 Task: Find connections with filter location Cova Figueira with filter topic #SEOwith filter profile language Potuguese with filter current company Grab with filter school Sri Jayachamarajendra College of Engg., MYSORE with filter industry Retail Florists with filter service category Life Insurance with filter keywords title Director
Action: Mouse moved to (540, 73)
Screenshot: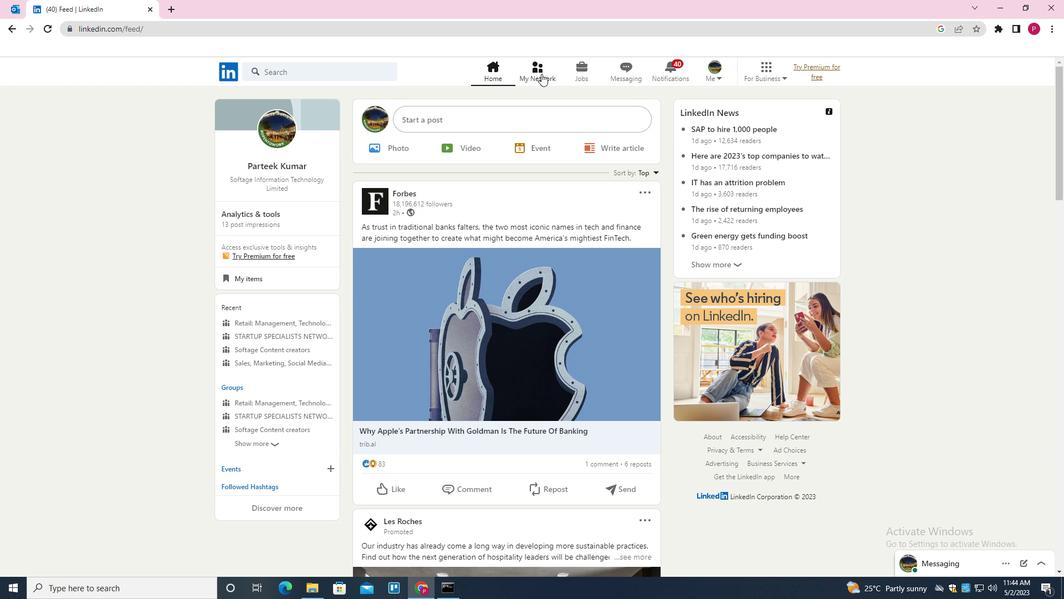 
Action: Mouse pressed left at (540, 73)
Screenshot: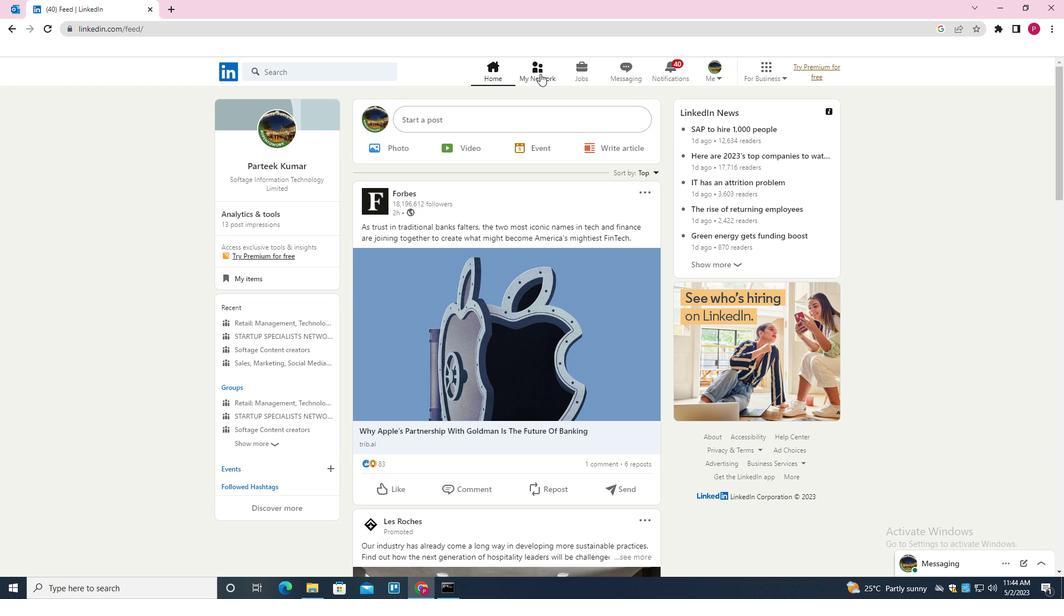 
Action: Mouse moved to (349, 135)
Screenshot: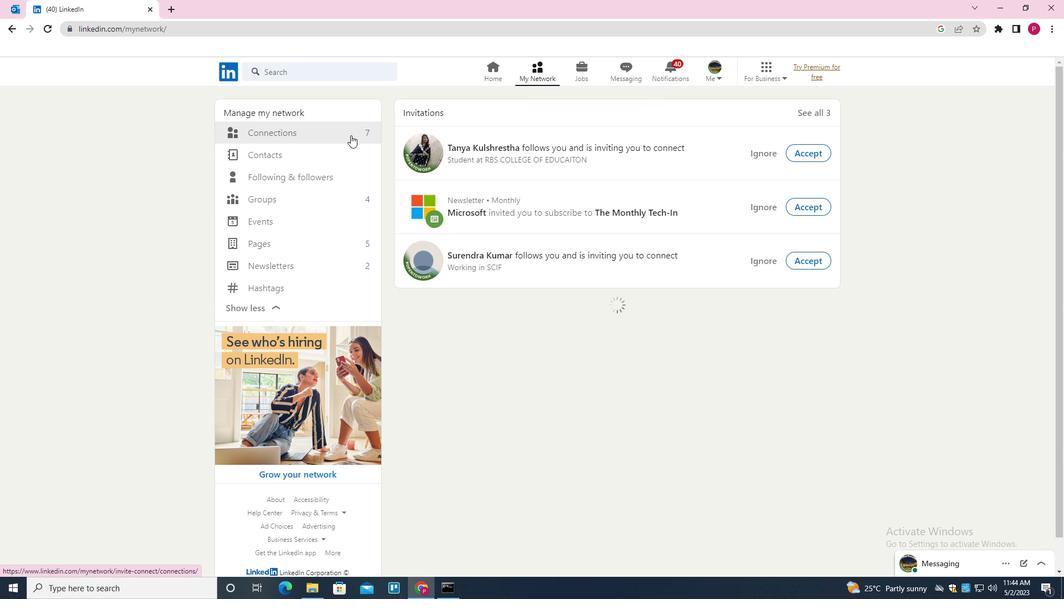
Action: Mouse pressed left at (349, 135)
Screenshot: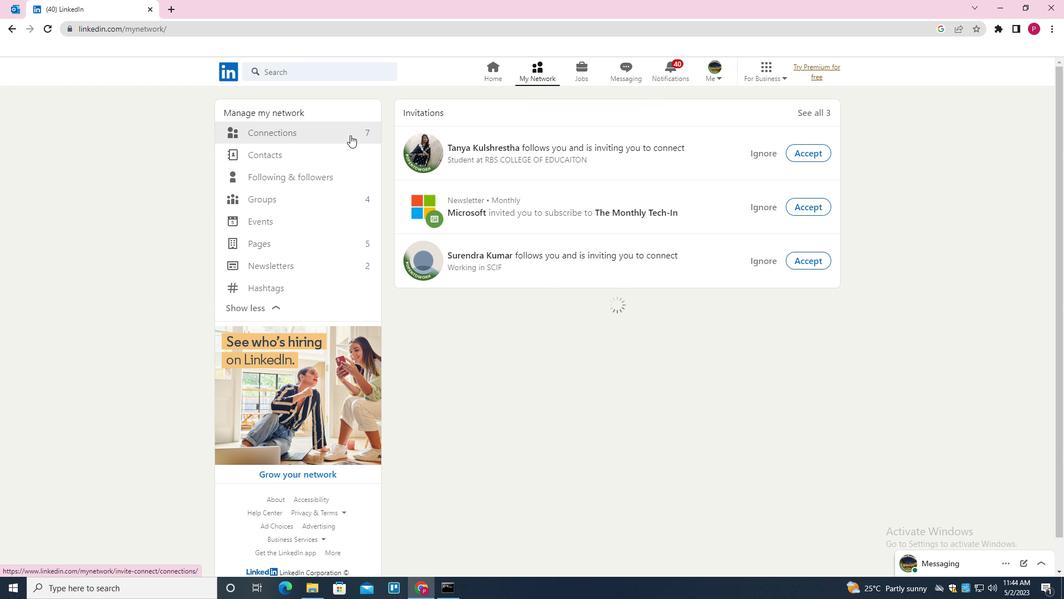 
Action: Mouse moved to (631, 133)
Screenshot: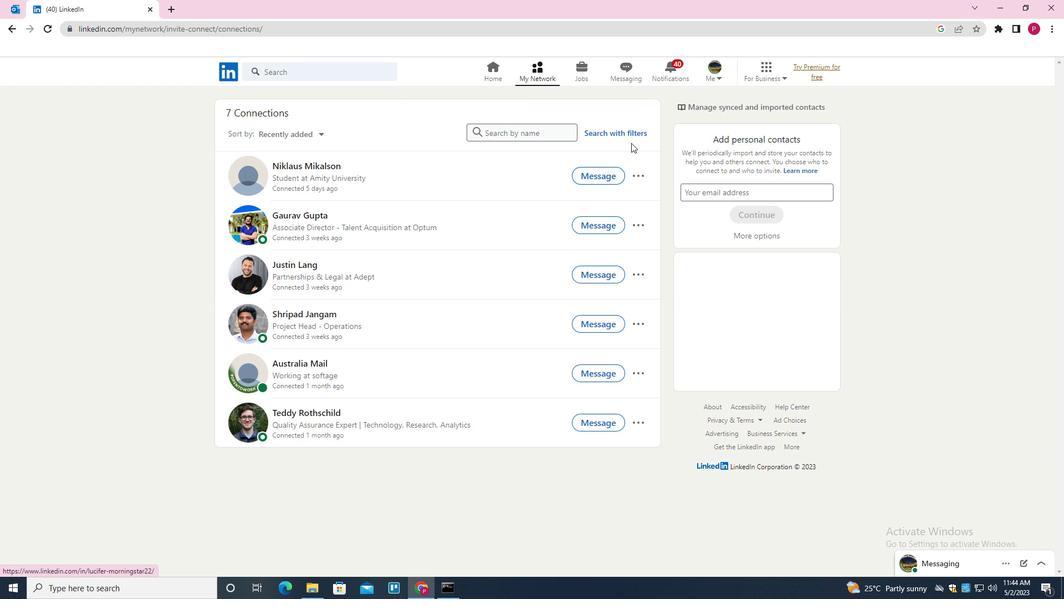 
Action: Mouse pressed left at (631, 133)
Screenshot: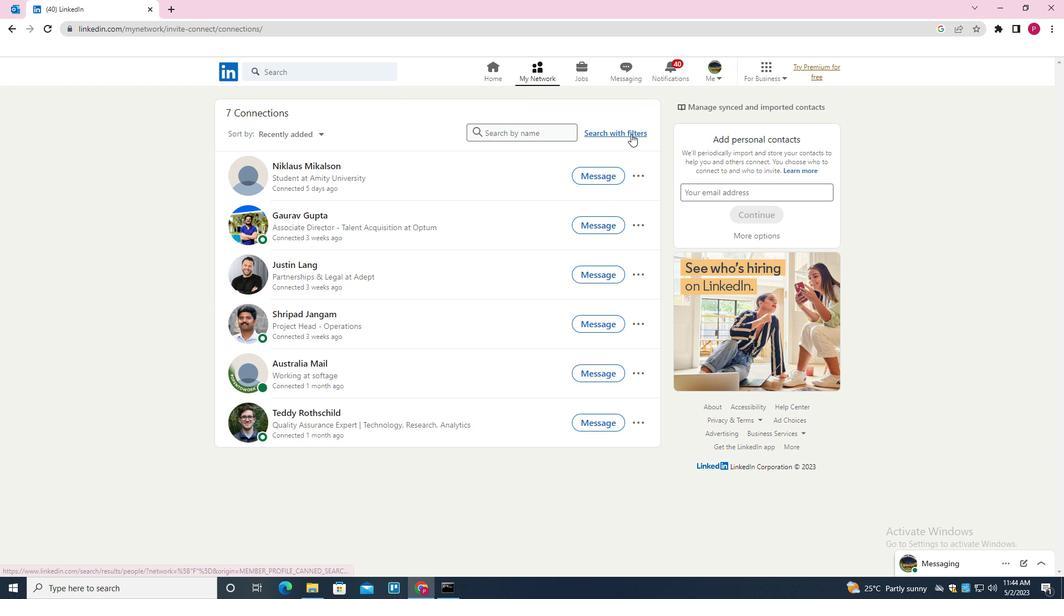 
Action: Mouse moved to (570, 103)
Screenshot: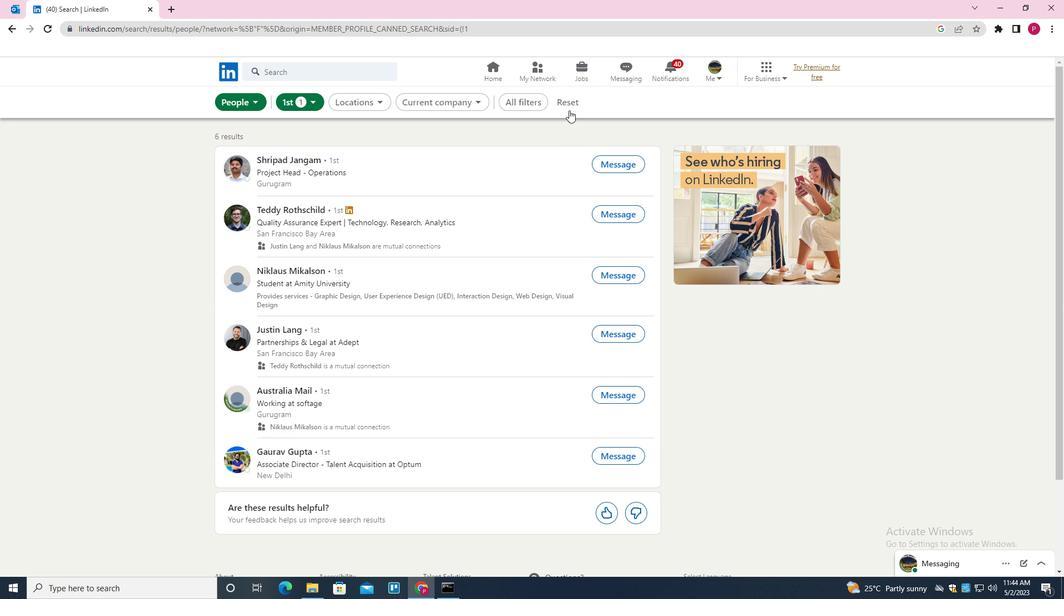 
Action: Mouse pressed left at (570, 103)
Screenshot: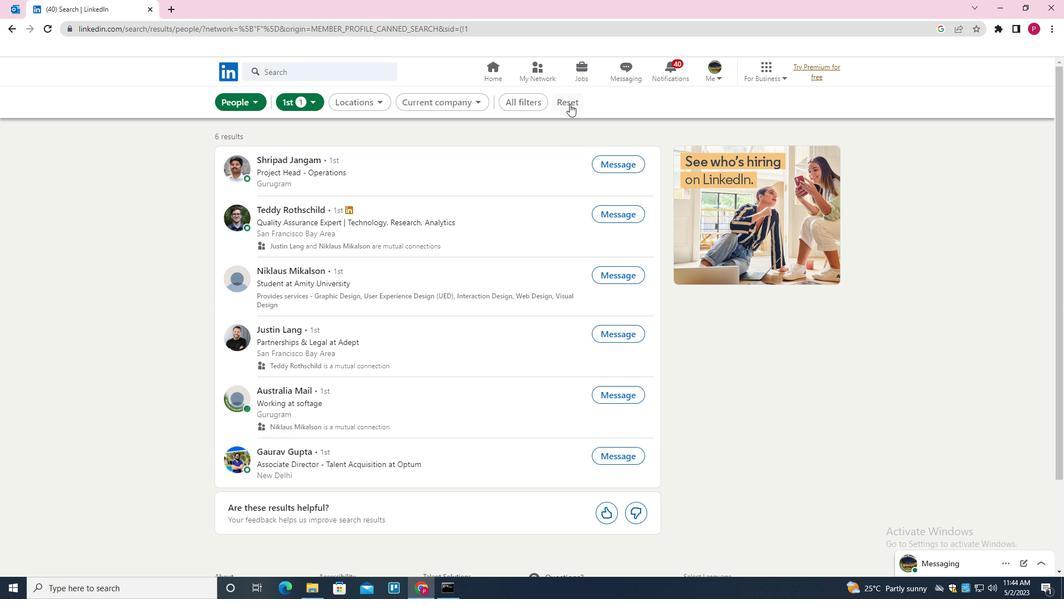 
Action: Mouse moved to (557, 104)
Screenshot: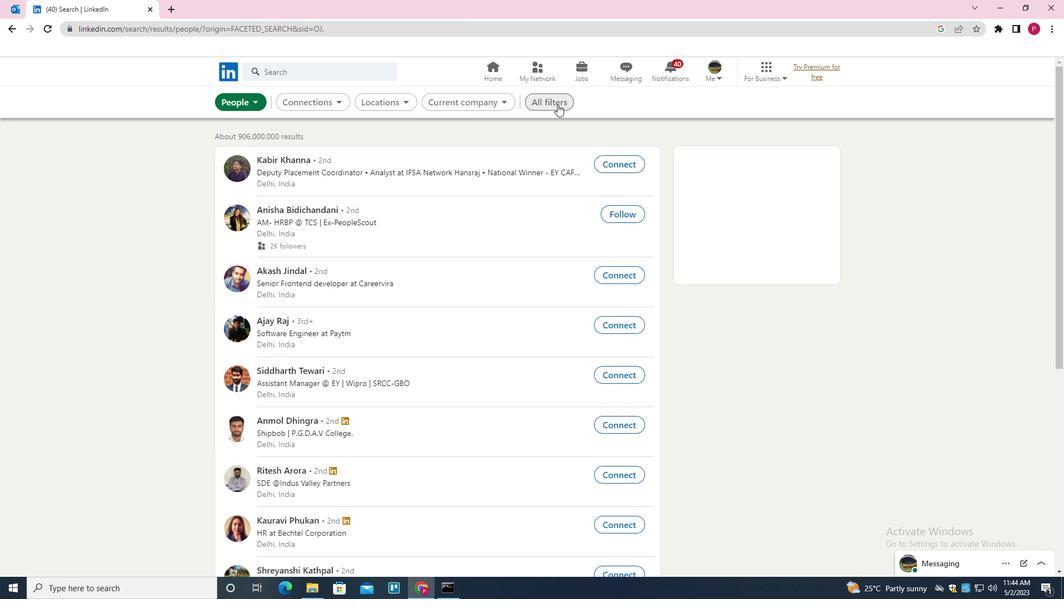 
Action: Mouse pressed left at (557, 104)
Screenshot: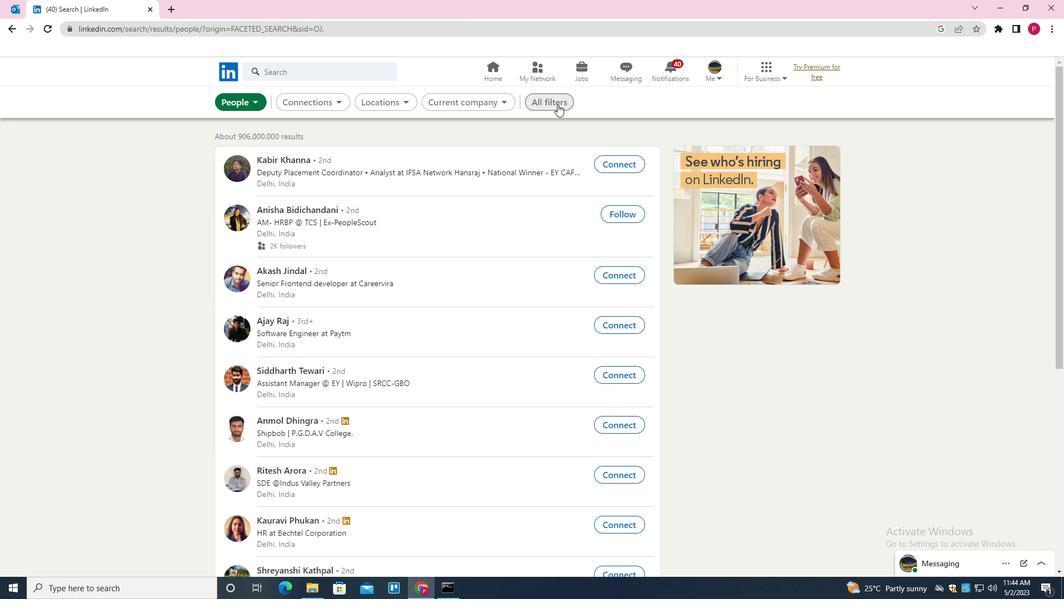 
Action: Mouse moved to (859, 361)
Screenshot: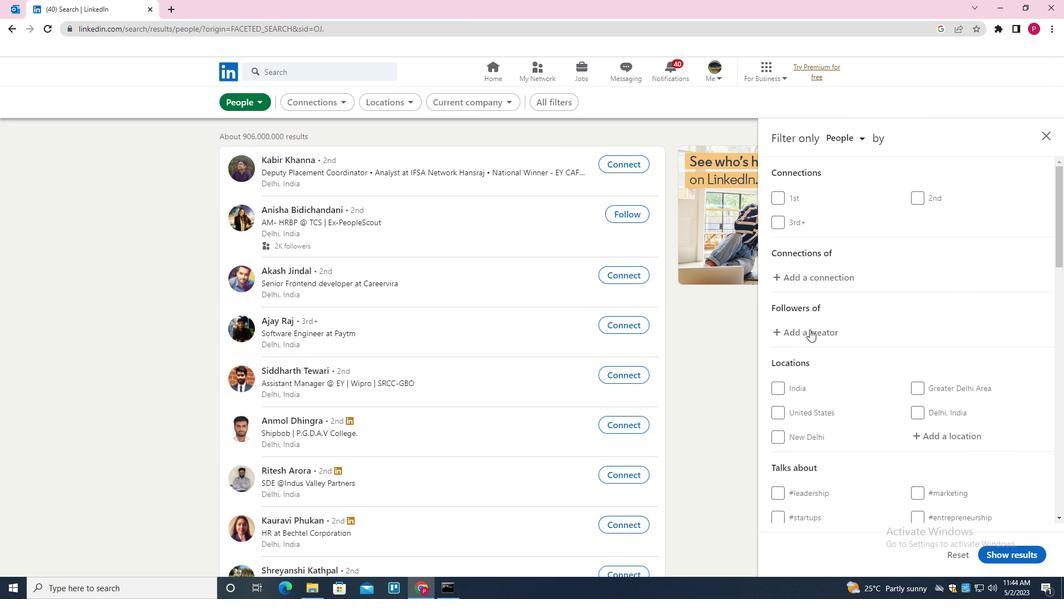
Action: Mouse scrolled (859, 360) with delta (0, 0)
Screenshot: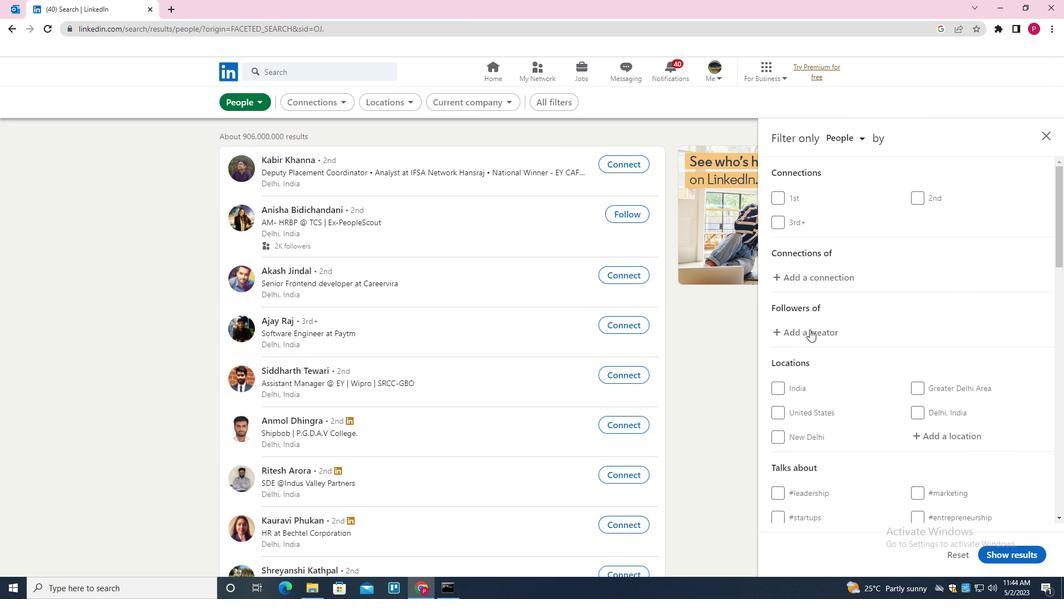 
Action: Mouse moved to (887, 374)
Screenshot: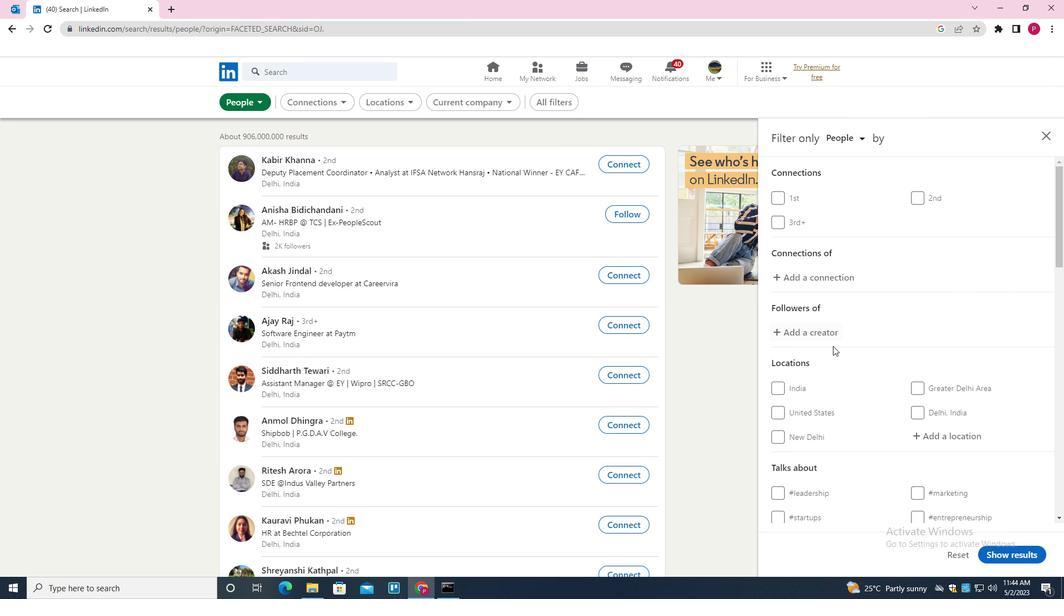
Action: Mouse scrolled (887, 373) with delta (0, 0)
Screenshot: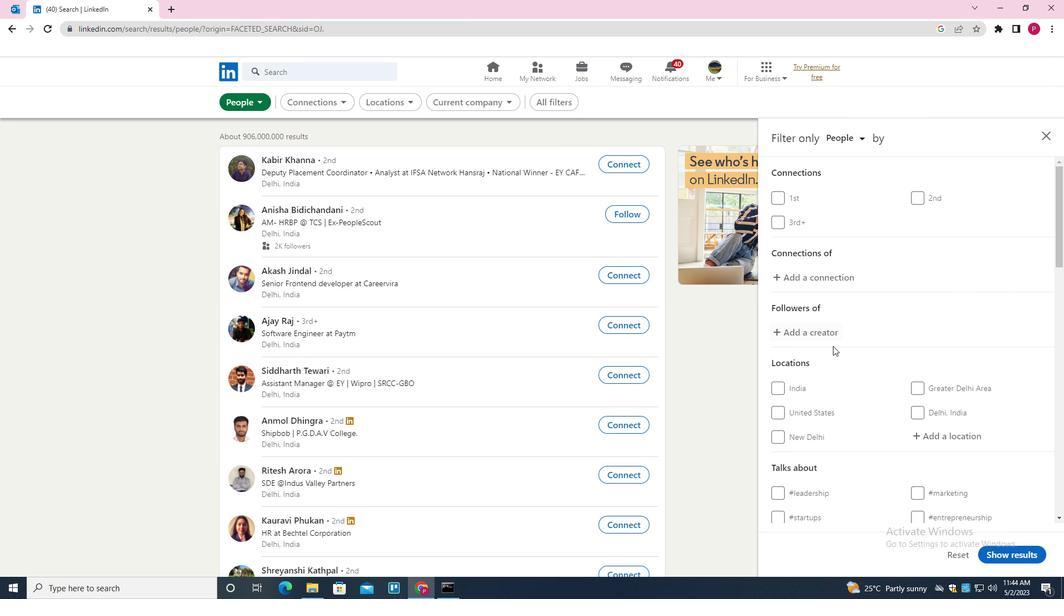 
Action: Mouse moved to (943, 321)
Screenshot: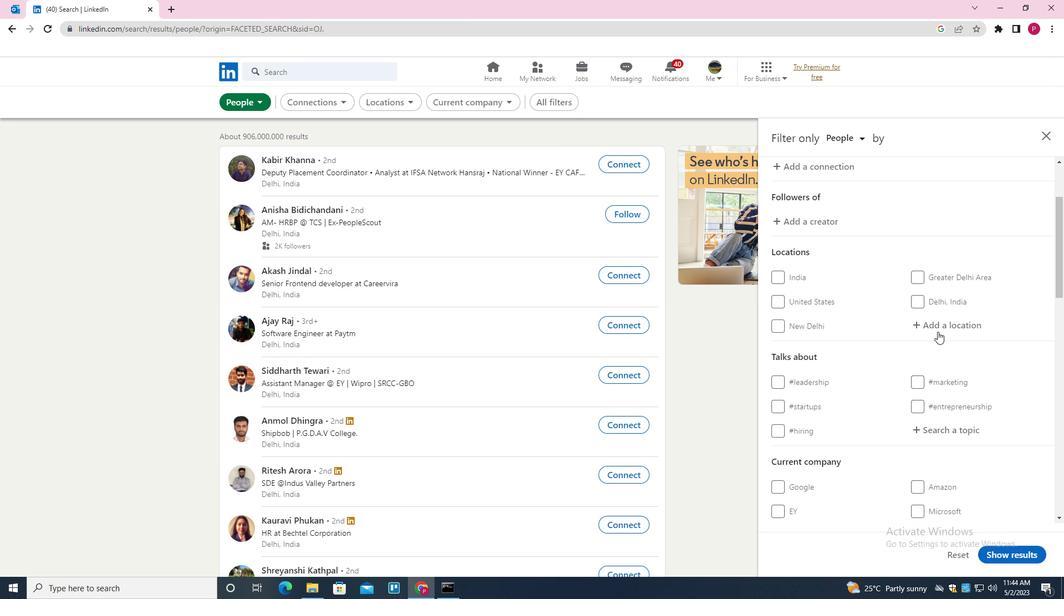 
Action: Mouse pressed left at (943, 321)
Screenshot: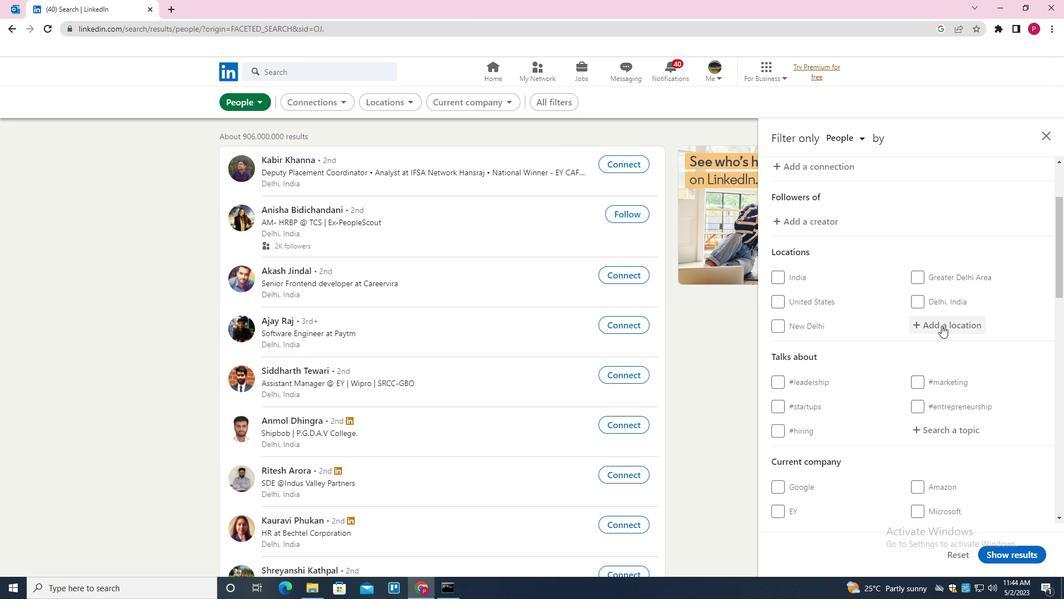 
Action: Mouse moved to (768, 442)
Screenshot: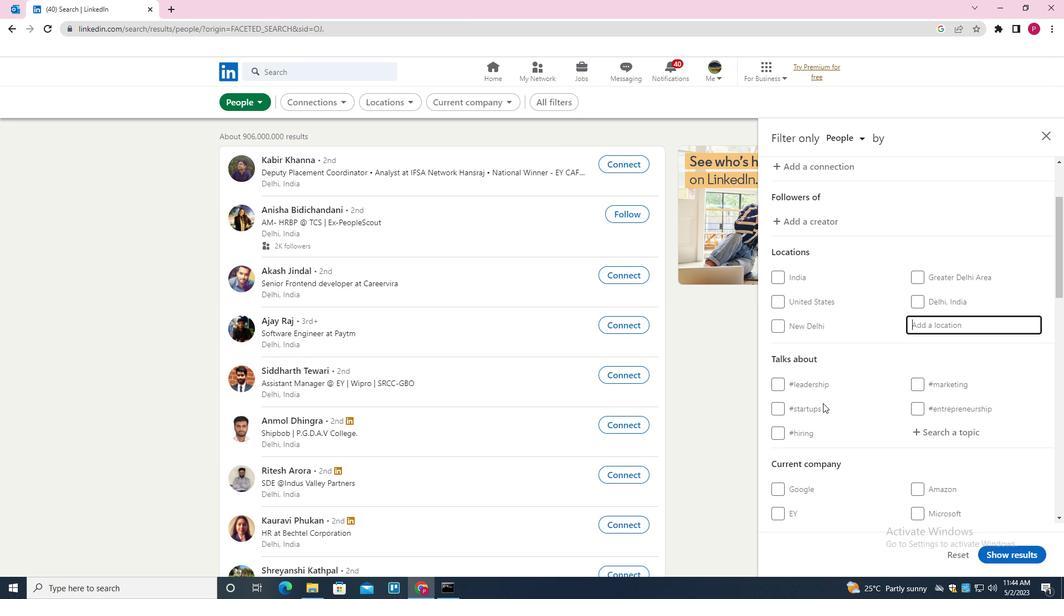 
Action: Key pressed <Key.shift>COVA<Key.down><Key.down><Key.down><Key.down><Key.down><Key.down><Key.down><Key.down><Key.shift>FI<Key.backspace><Key.backspace><Key.space><Key.shift>FIGURIEA
Screenshot: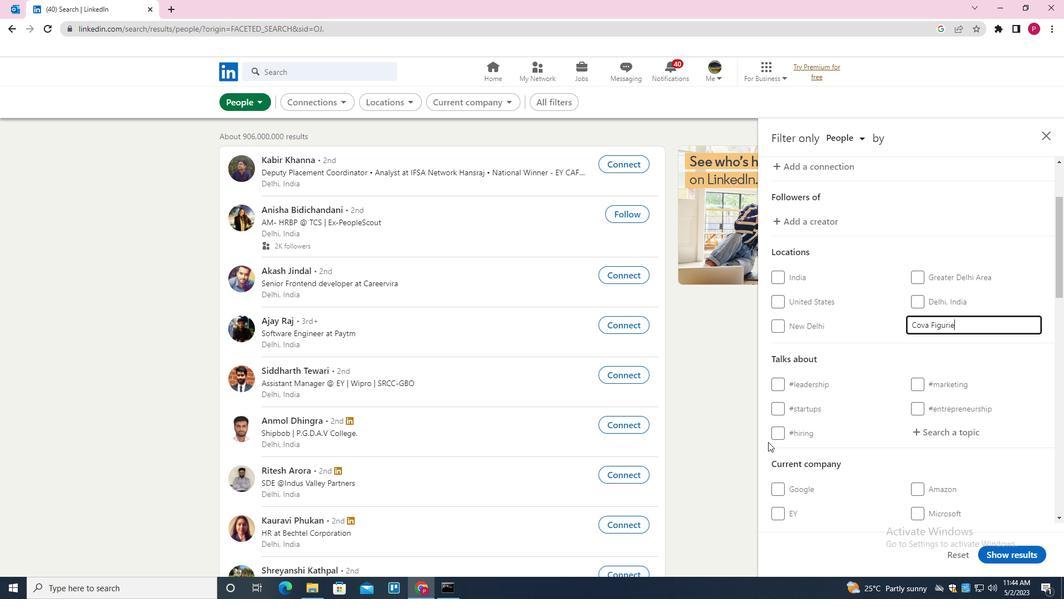 
Action: Mouse moved to (955, 435)
Screenshot: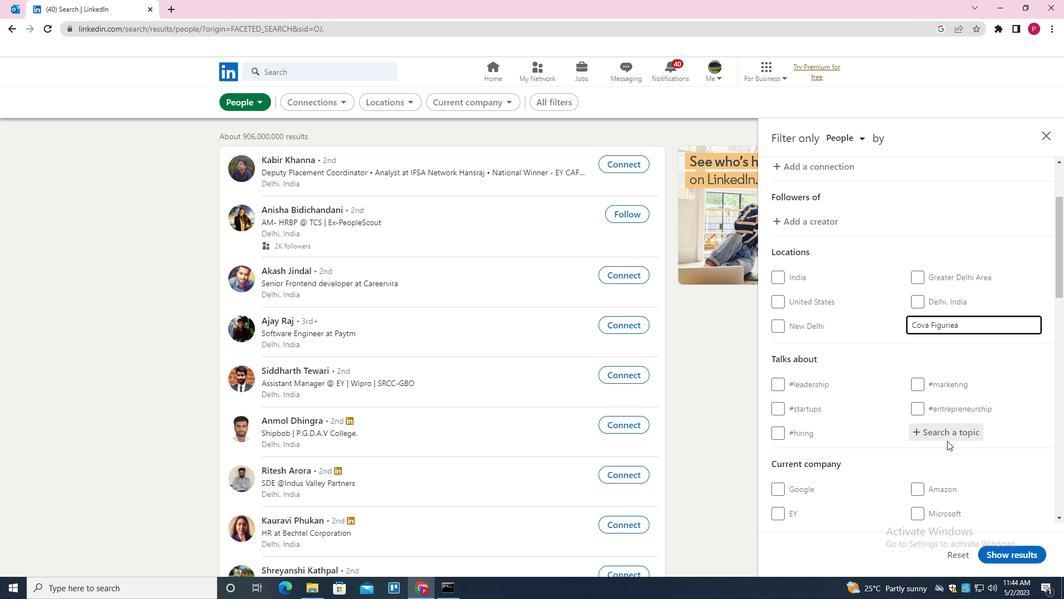 
Action: Mouse pressed left at (955, 435)
Screenshot: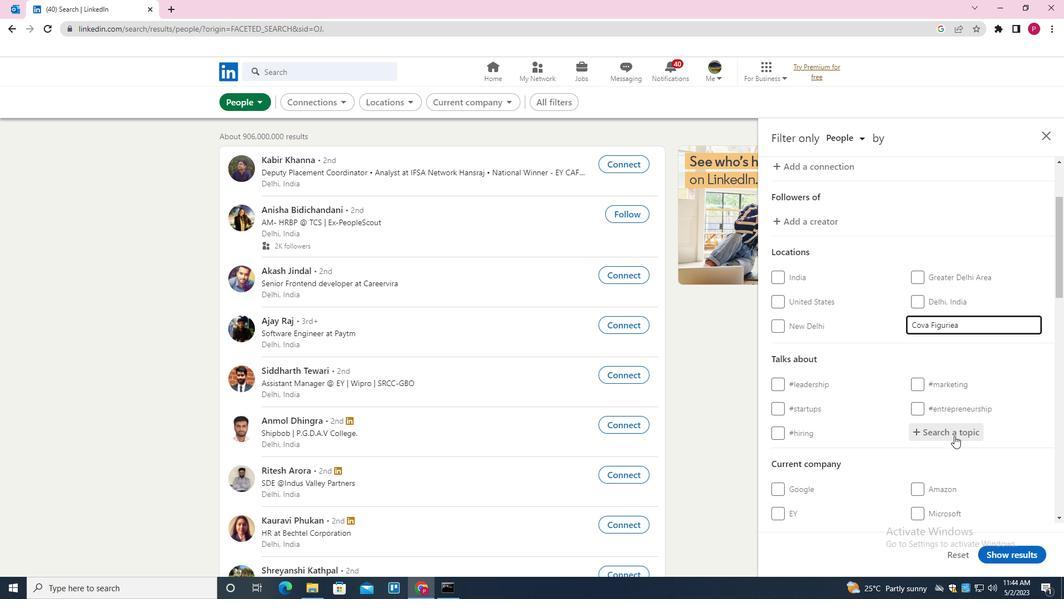 
Action: Mouse moved to (897, 349)
Screenshot: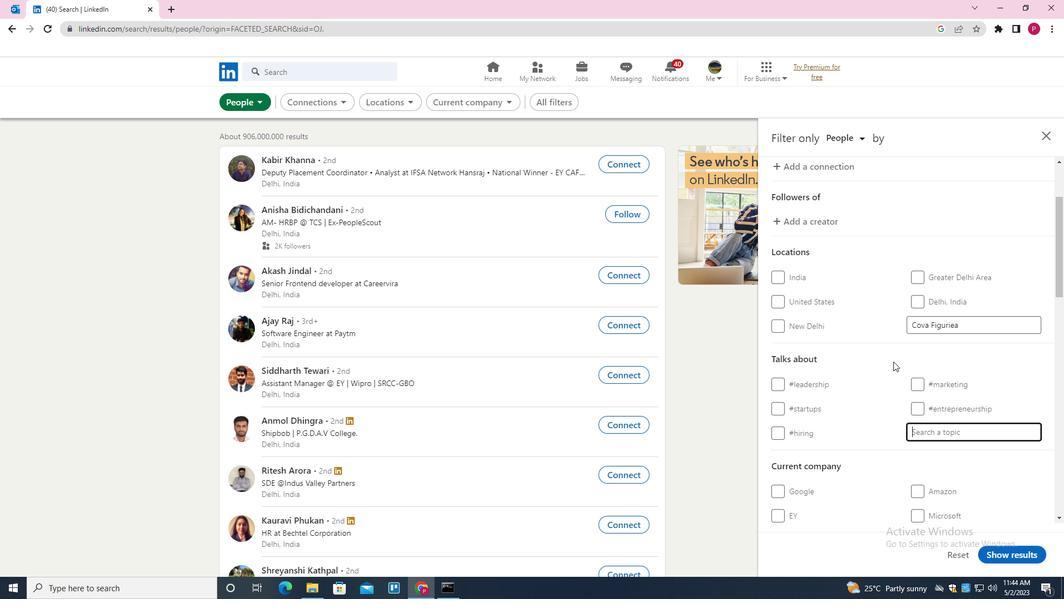 
Action: Mouse scrolled (897, 349) with delta (0, 0)
Screenshot: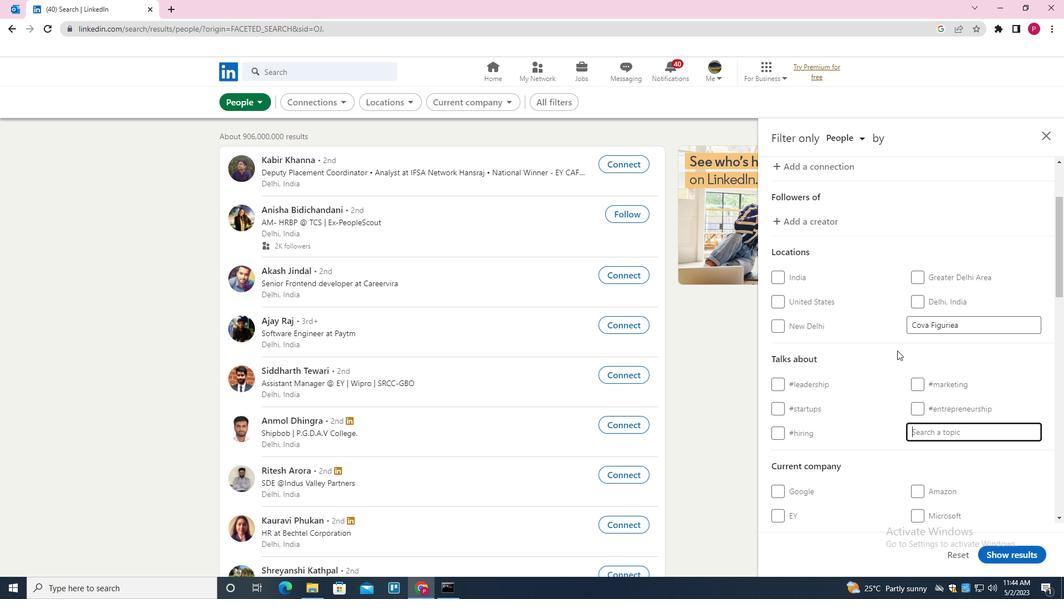 
Action: Mouse scrolled (897, 349) with delta (0, 0)
Screenshot: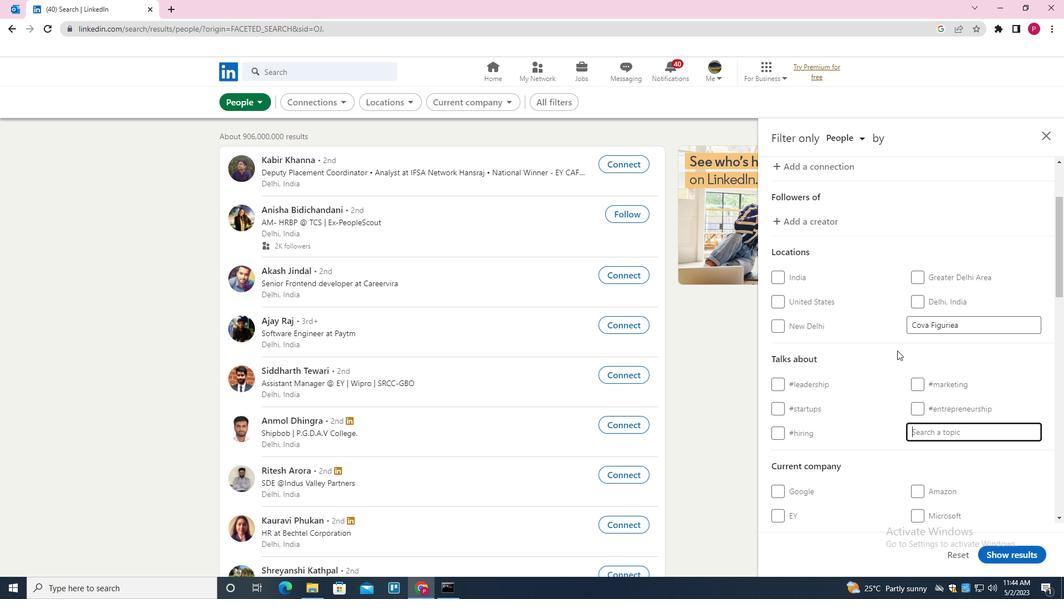 
Action: Mouse scrolled (897, 349) with delta (0, 0)
Screenshot: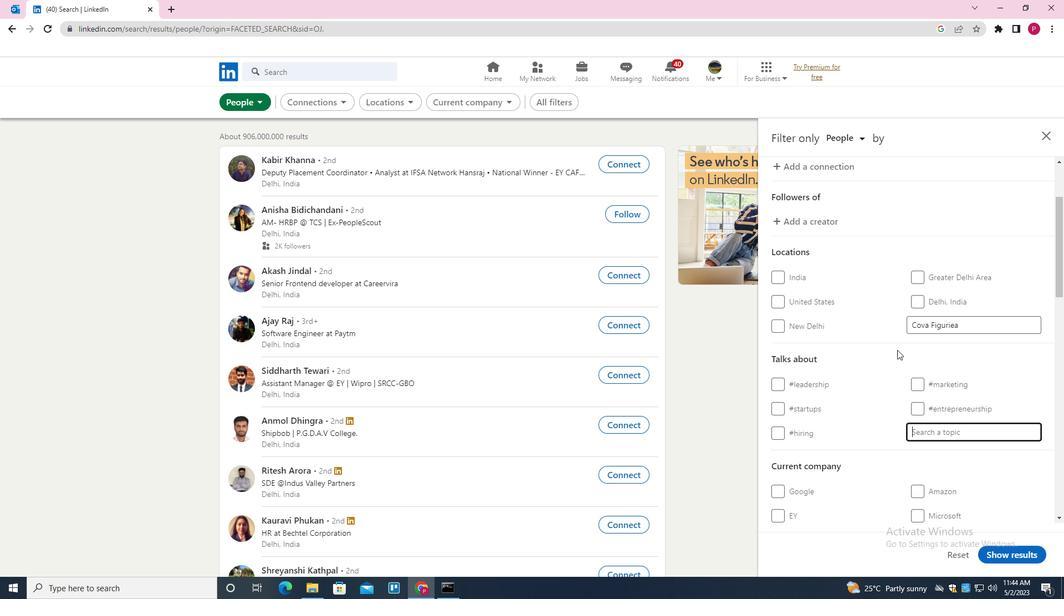
Action: Key pressed <Key.shift><Key.shift><Key.shift>SEO<Key.down><Key.enter>
Screenshot: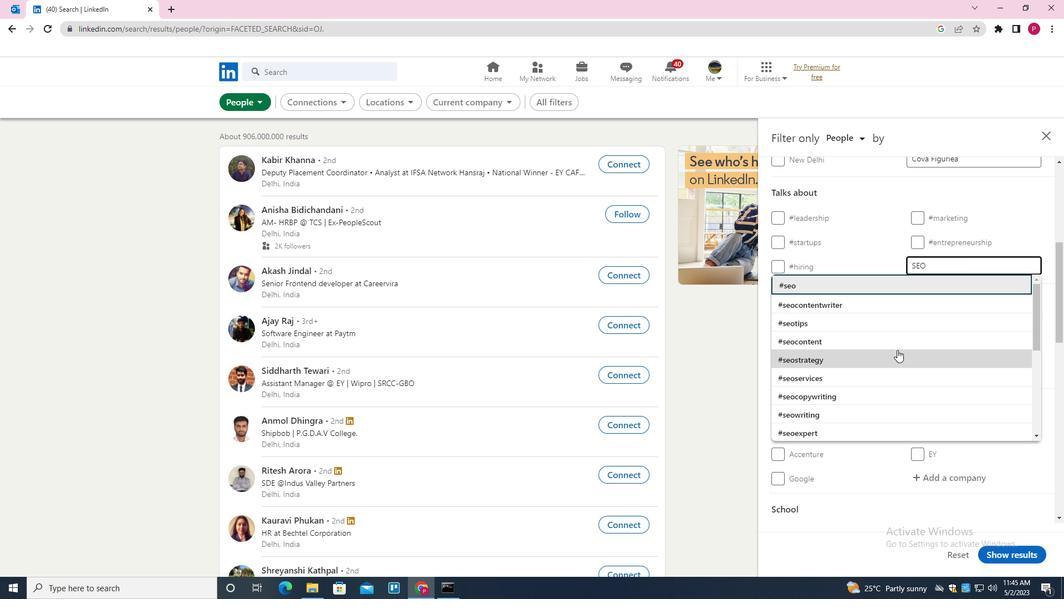
Action: Mouse moved to (864, 372)
Screenshot: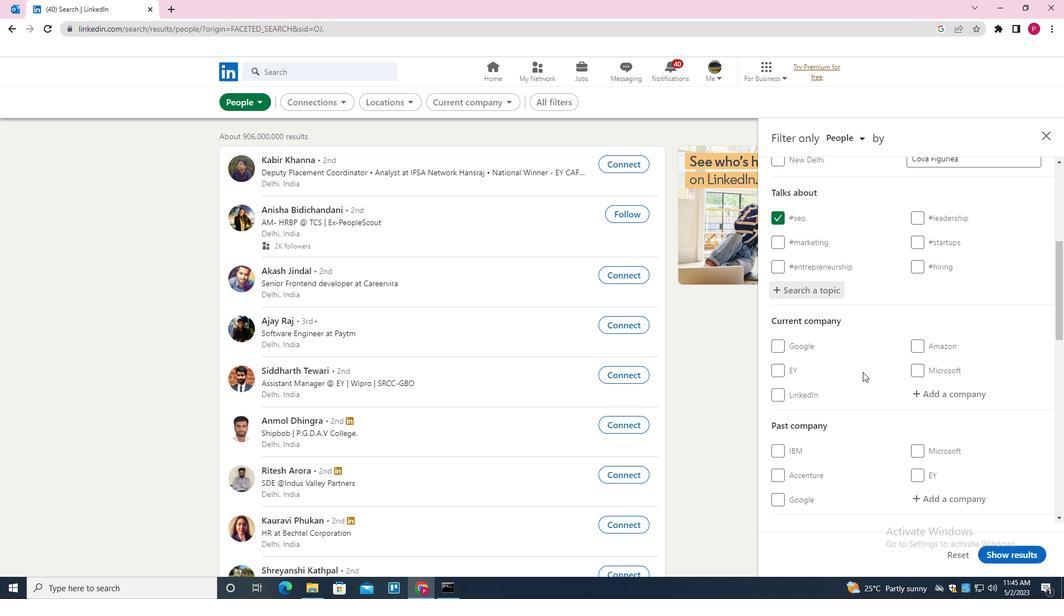 
Action: Mouse scrolled (864, 371) with delta (0, 0)
Screenshot: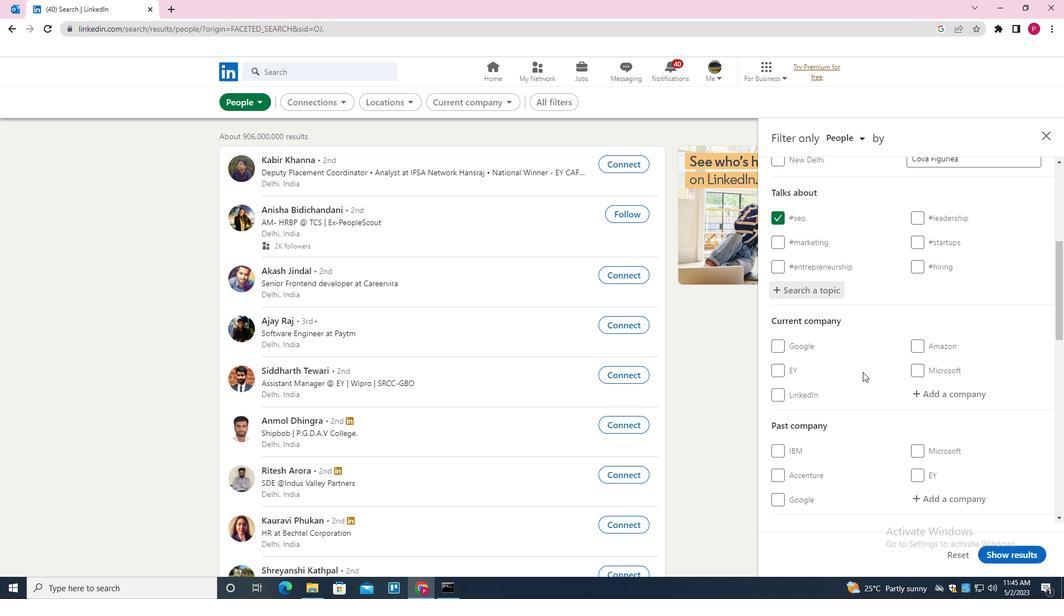 
Action: Mouse scrolled (864, 371) with delta (0, 0)
Screenshot: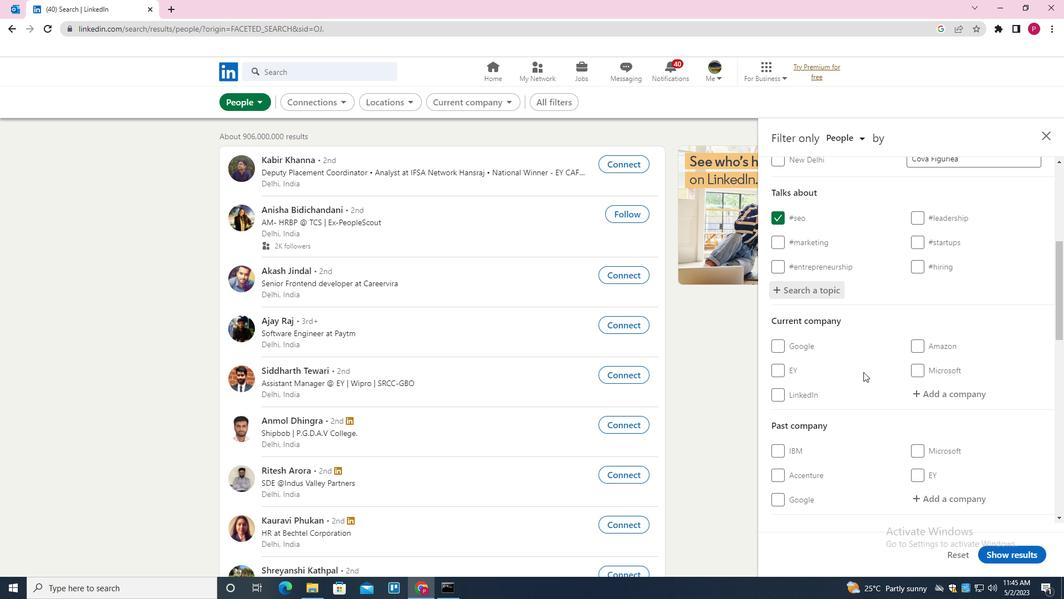 
Action: Mouse moved to (867, 370)
Screenshot: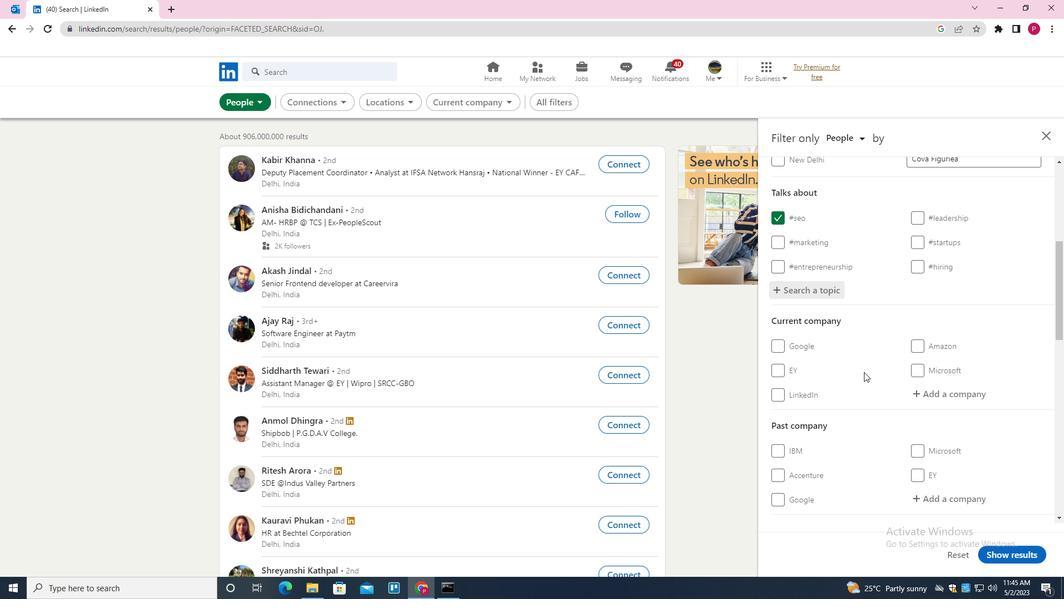 
Action: Mouse scrolled (867, 369) with delta (0, 0)
Screenshot: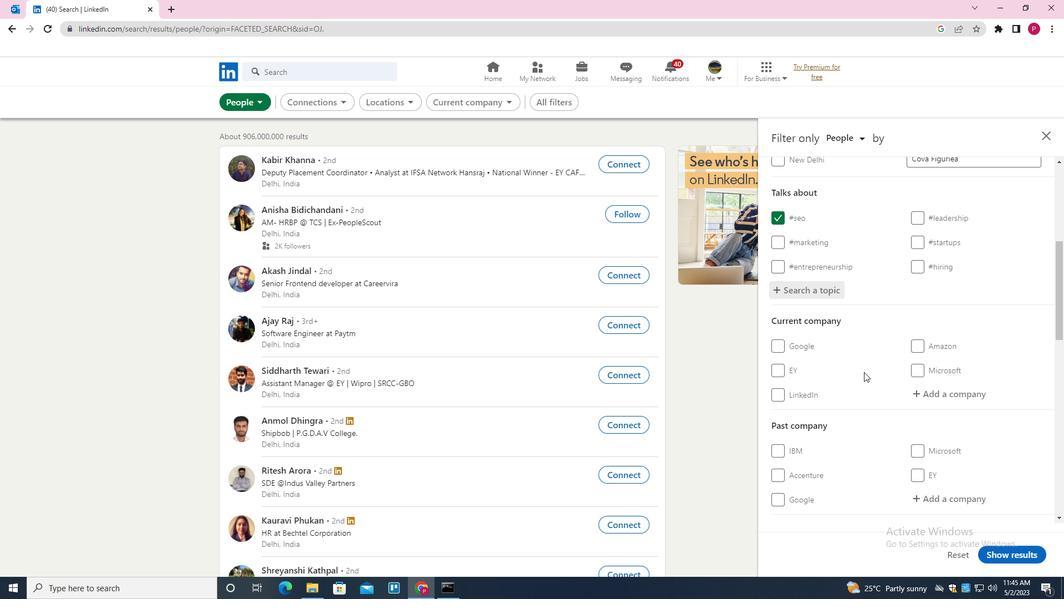 
Action: Mouse scrolled (867, 369) with delta (0, 0)
Screenshot: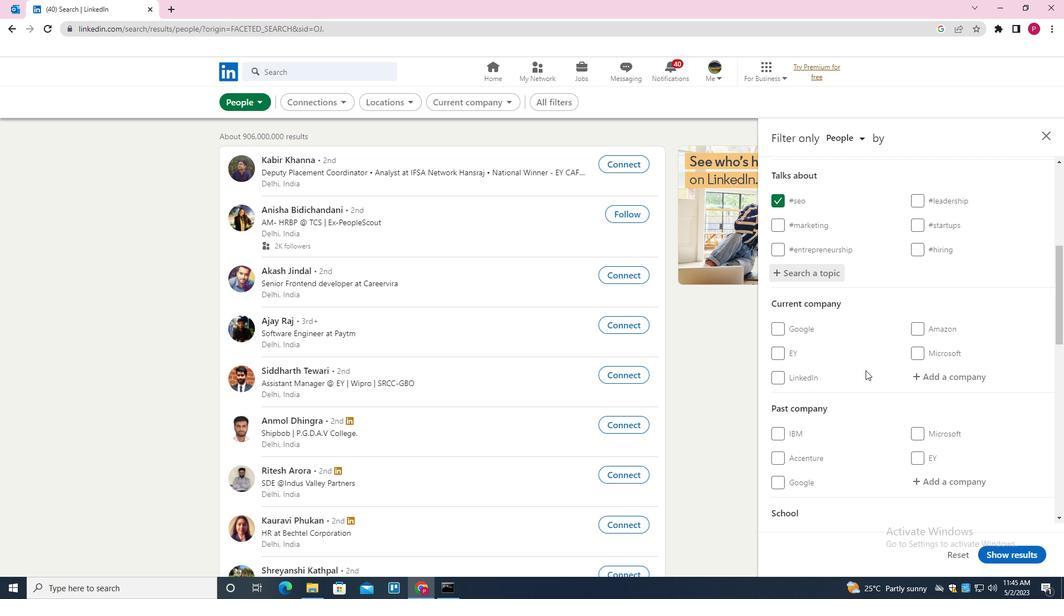 
Action: Mouse scrolled (867, 369) with delta (0, 0)
Screenshot: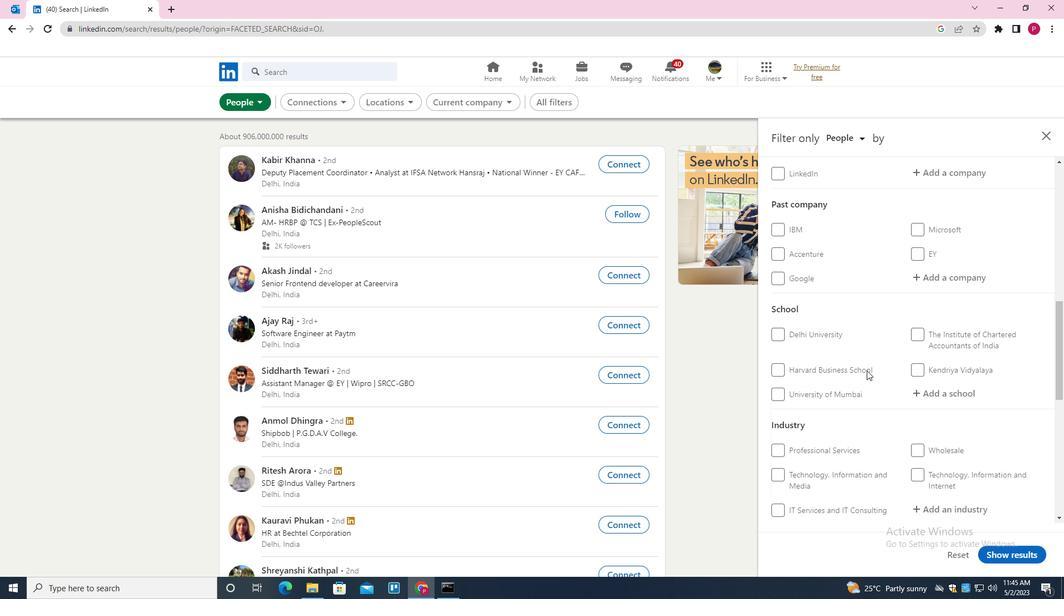 
Action: Mouse scrolled (867, 369) with delta (0, 0)
Screenshot: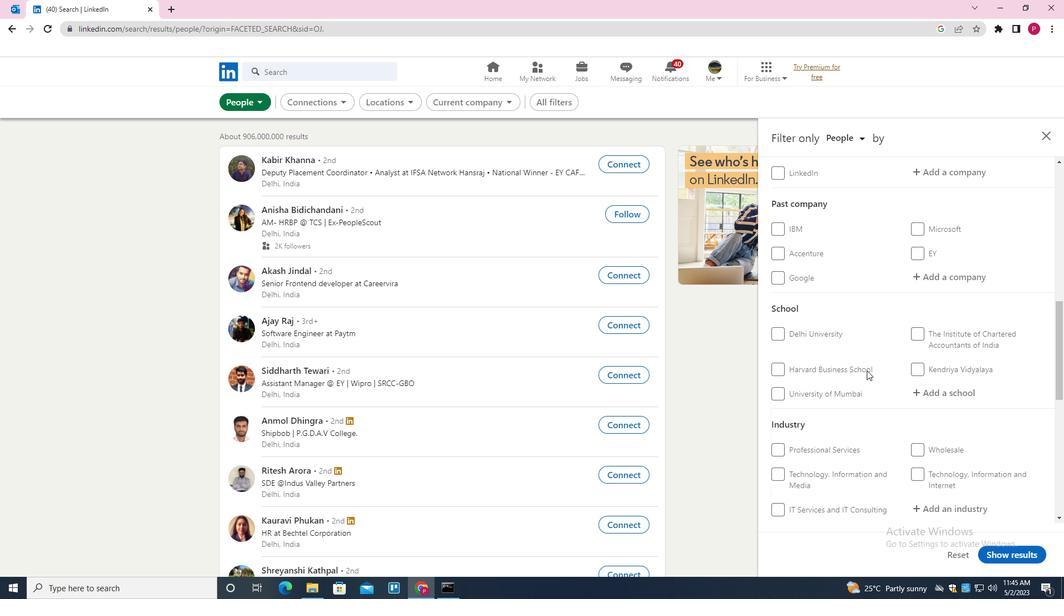 
Action: Mouse scrolled (867, 369) with delta (0, 0)
Screenshot: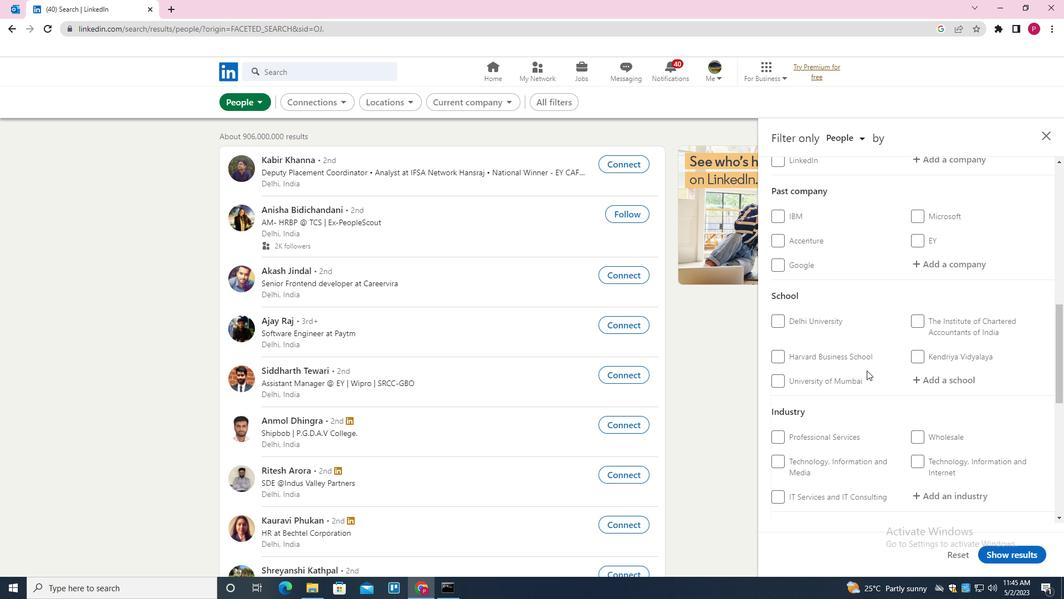 
Action: Mouse moved to (869, 370)
Screenshot: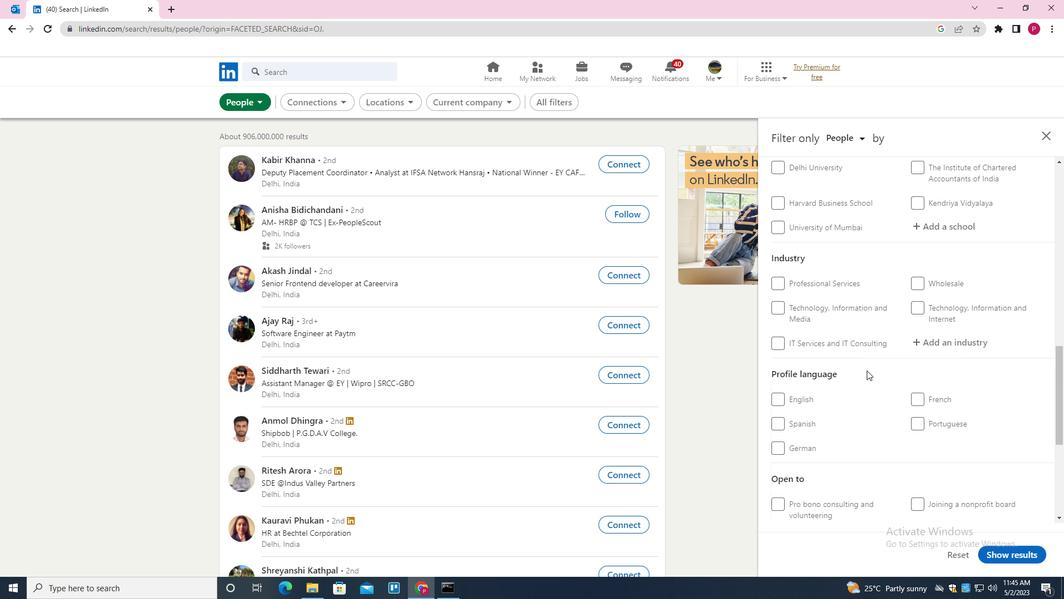 
Action: Mouse scrolled (869, 369) with delta (0, 0)
Screenshot: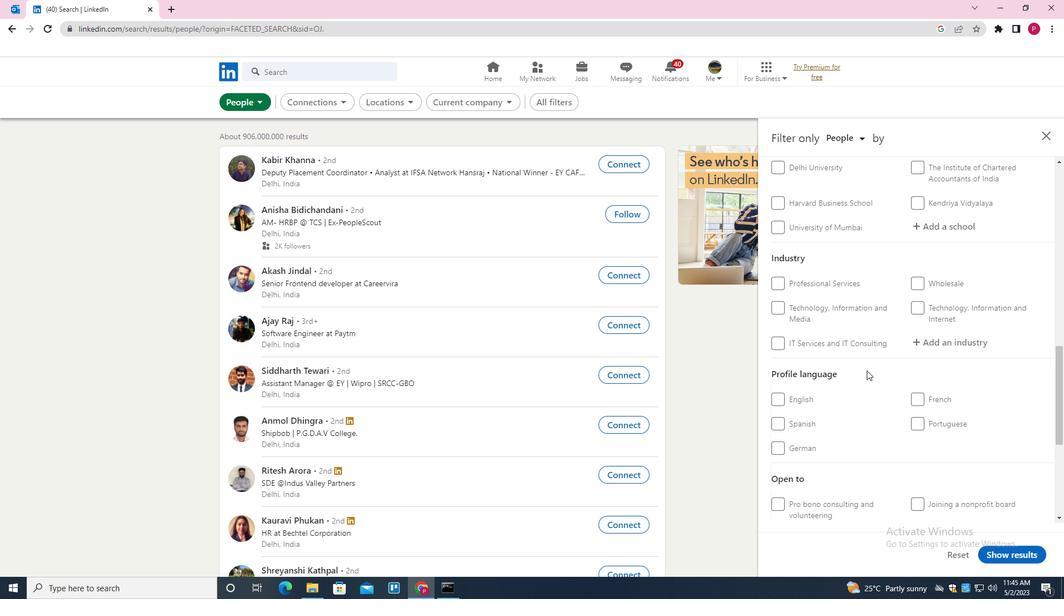 
Action: Mouse scrolled (869, 369) with delta (0, 0)
Screenshot: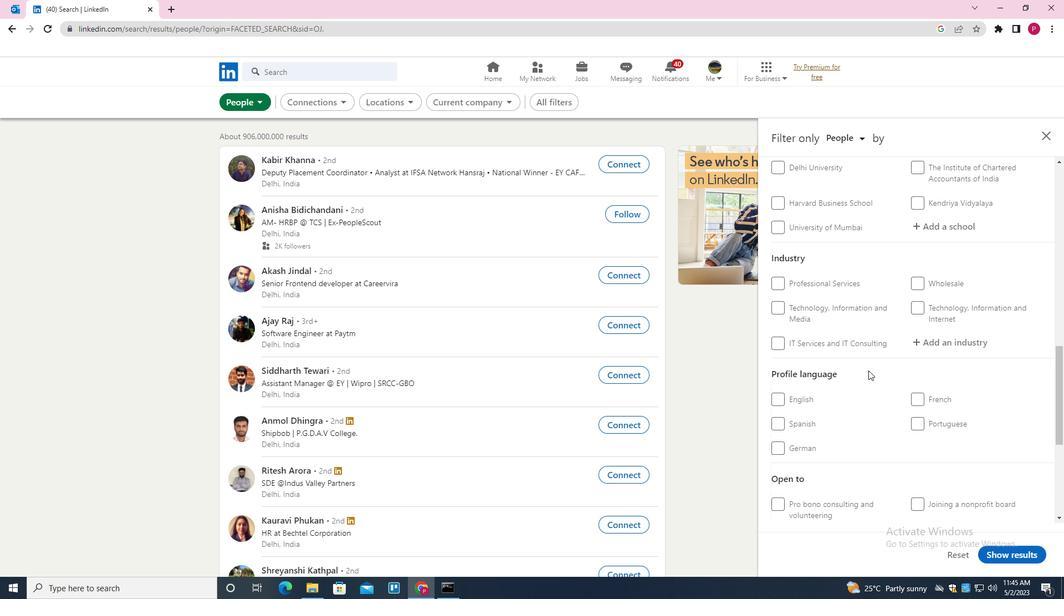 
Action: Mouse moved to (920, 313)
Screenshot: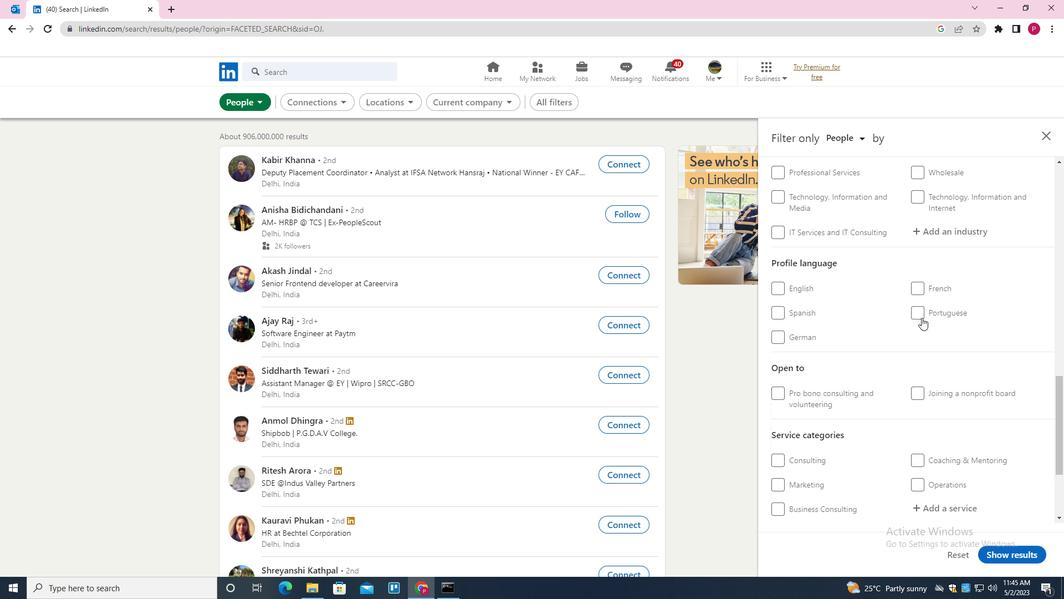 
Action: Mouse pressed left at (920, 313)
Screenshot: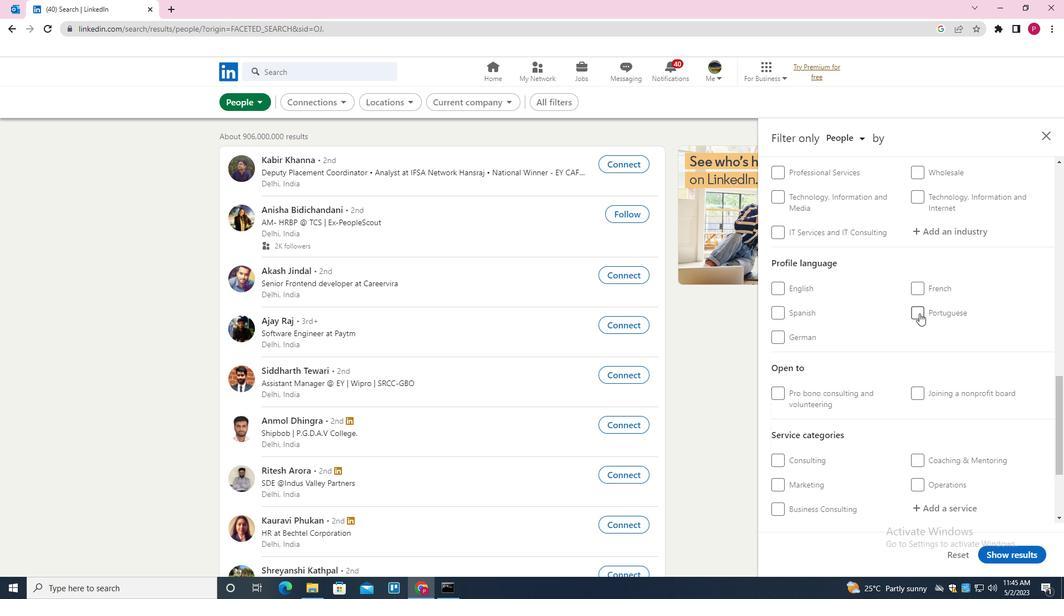 
Action: Mouse moved to (864, 348)
Screenshot: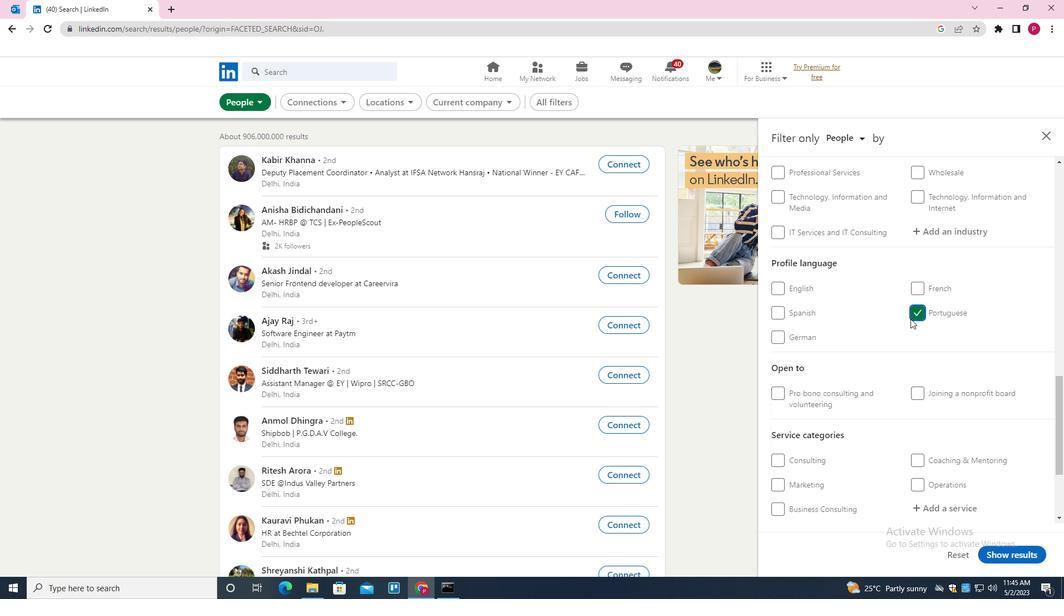 
Action: Mouse scrolled (864, 348) with delta (0, 0)
Screenshot: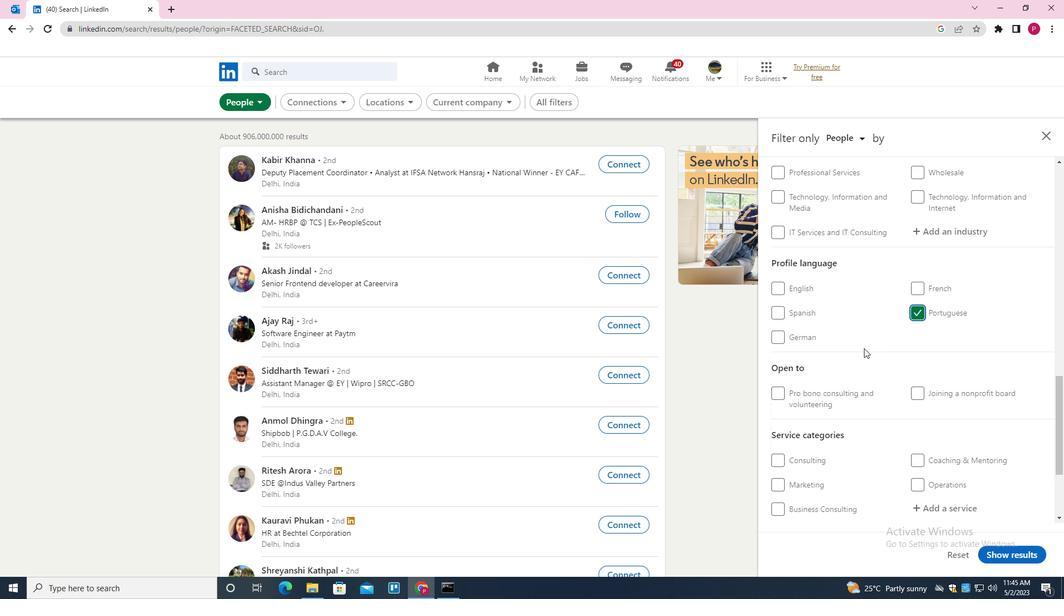 
Action: Mouse scrolled (864, 348) with delta (0, 0)
Screenshot: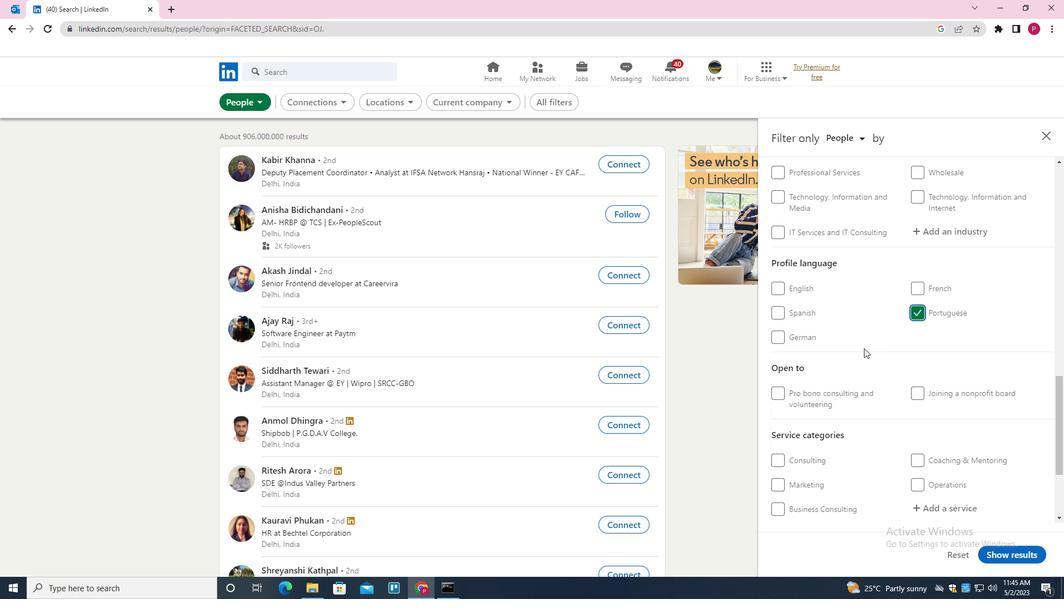 
Action: Mouse scrolled (864, 348) with delta (0, 0)
Screenshot: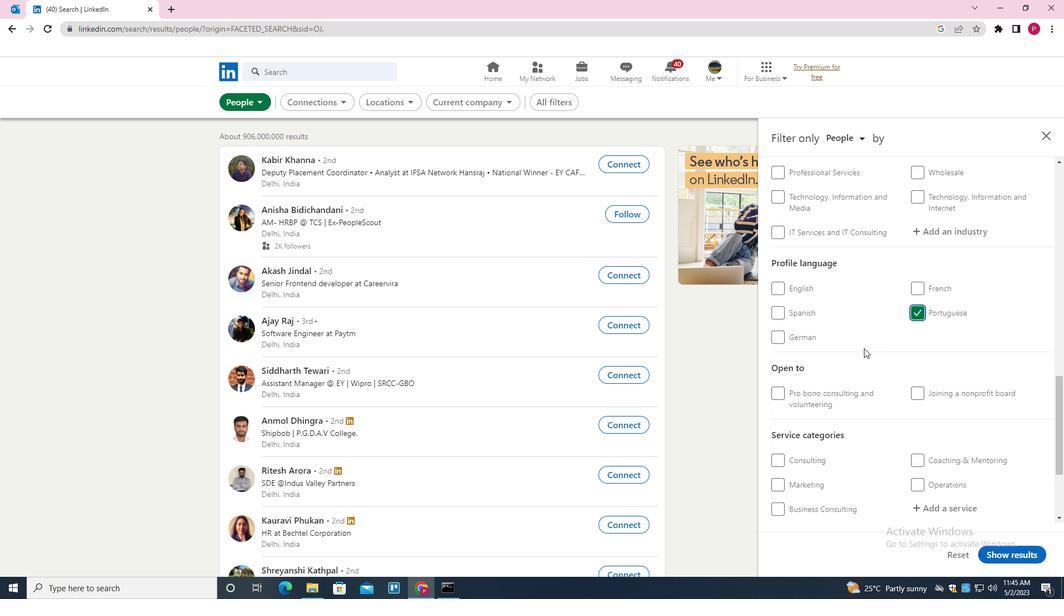 
Action: Mouse moved to (864, 348)
Screenshot: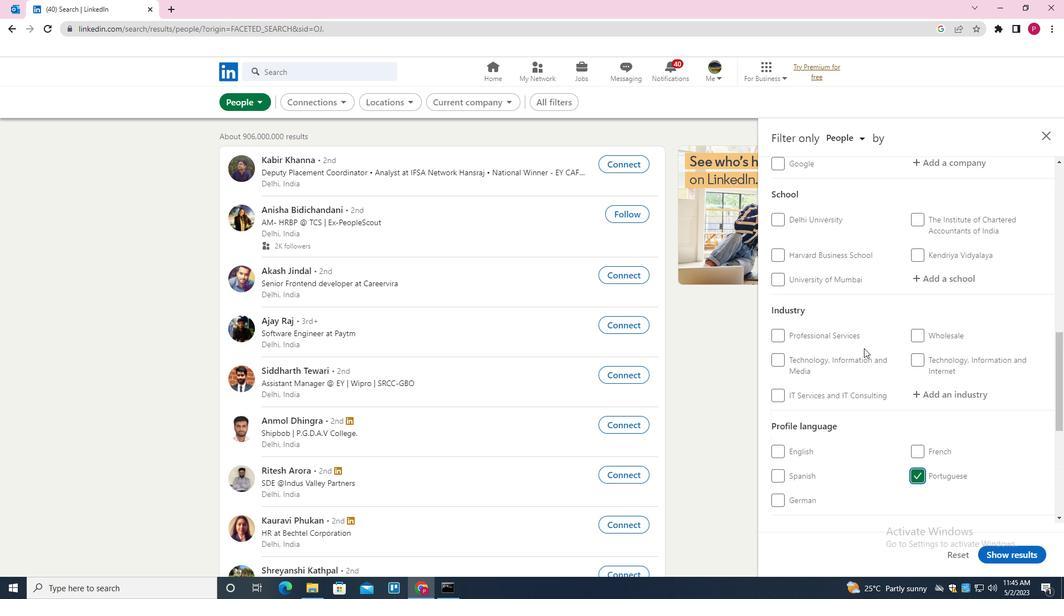 
Action: Mouse scrolled (864, 349) with delta (0, 0)
Screenshot: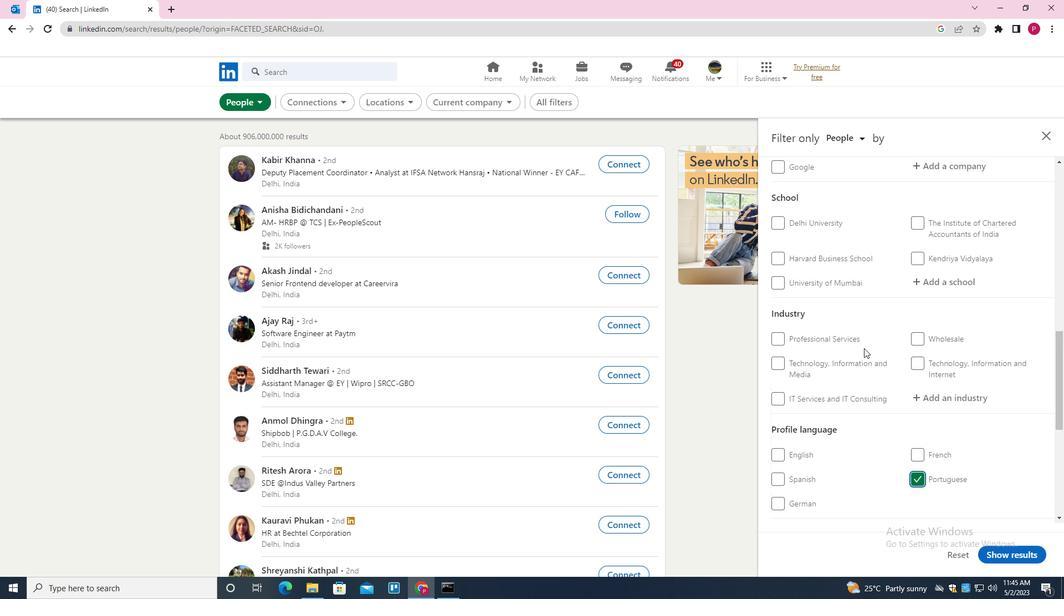 
Action: Mouse scrolled (864, 349) with delta (0, 0)
Screenshot: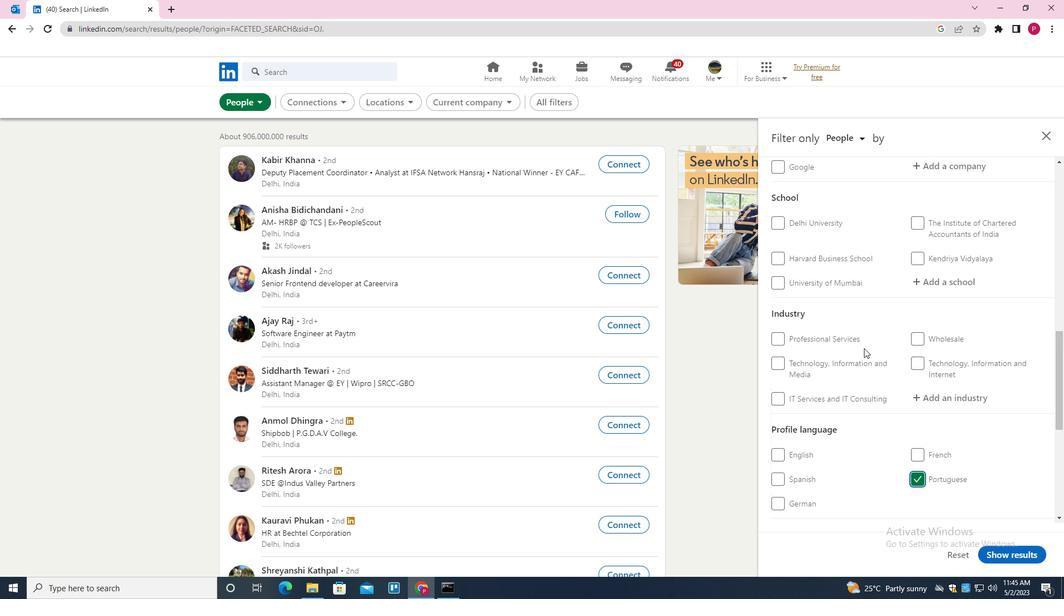 
Action: Mouse moved to (894, 328)
Screenshot: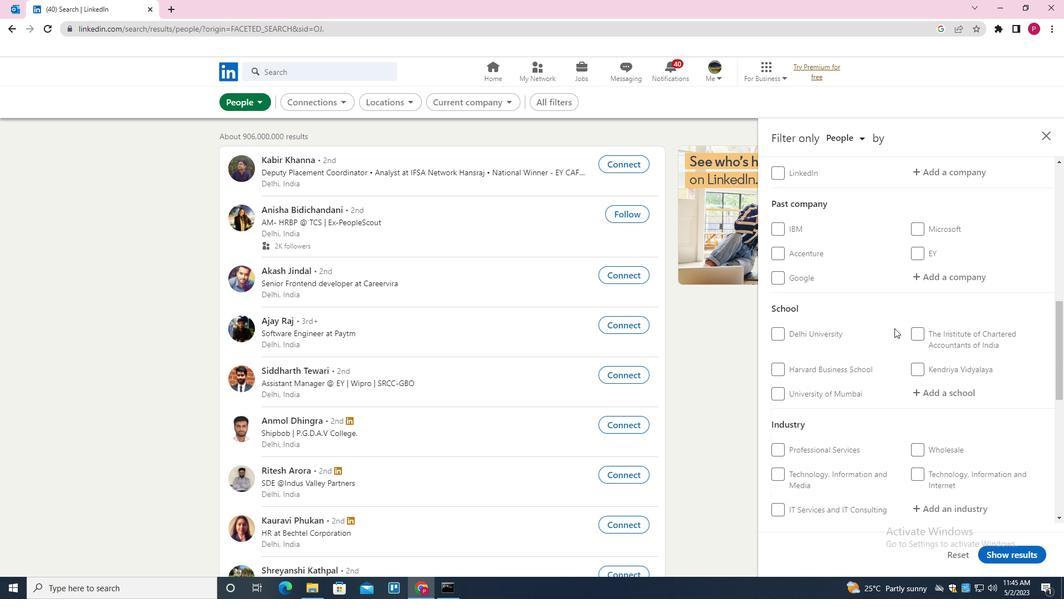 
Action: Mouse scrolled (894, 329) with delta (0, 0)
Screenshot: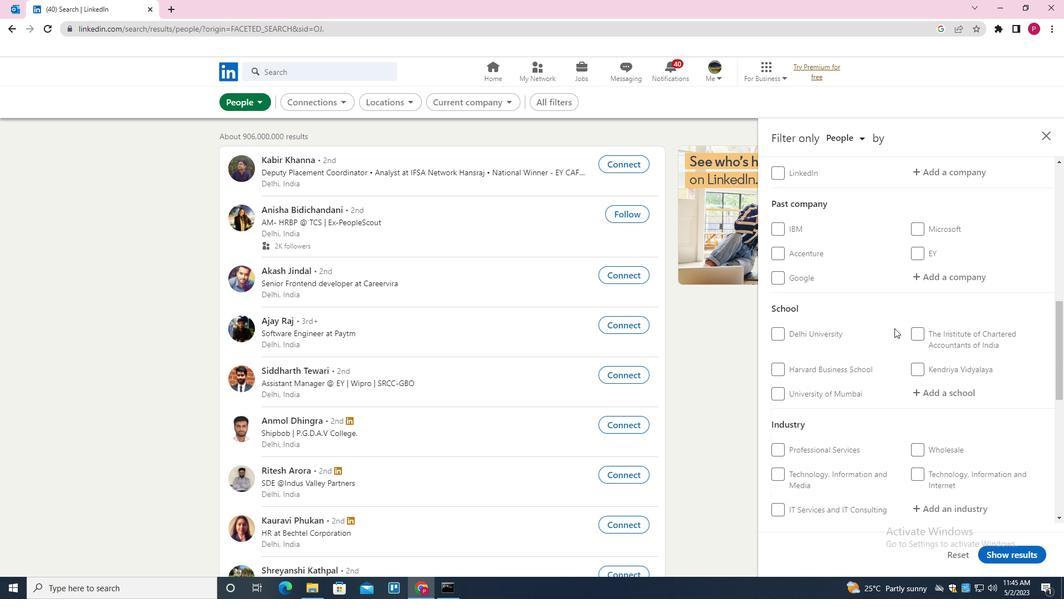 
Action: Mouse moved to (946, 228)
Screenshot: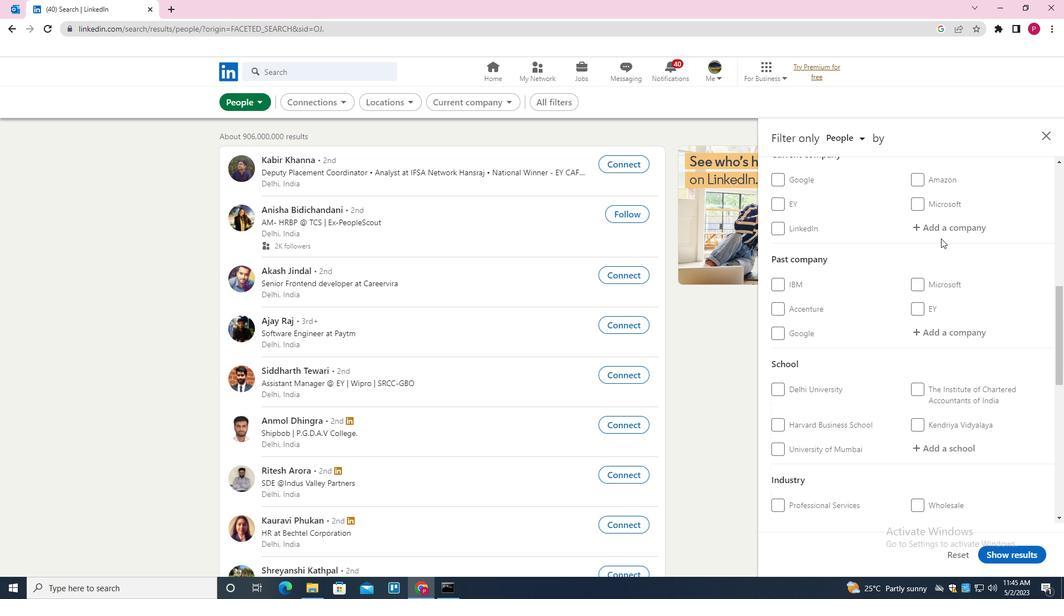 
Action: Mouse pressed left at (946, 228)
Screenshot: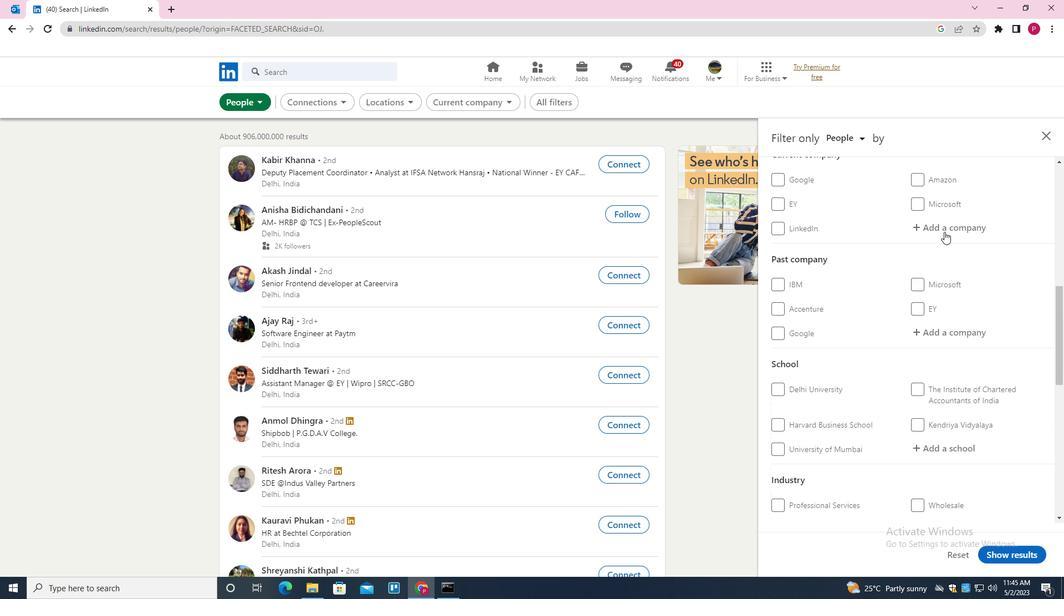 
Action: Key pressed <Key.shift><Key.shift><Key.shift><Key.shift><Key.shift><Key.shift><Key.shift><Key.shift><Key.shift><Key.shift><Key.shift><Key.shift><Key.shift><Key.shift><Key.shift><Key.shift><Key.shift><Key.shift><Key.shift><Key.shift><Key.shift>C<Key.backspace>GRAB<Key.down><Key.enter>
Screenshot: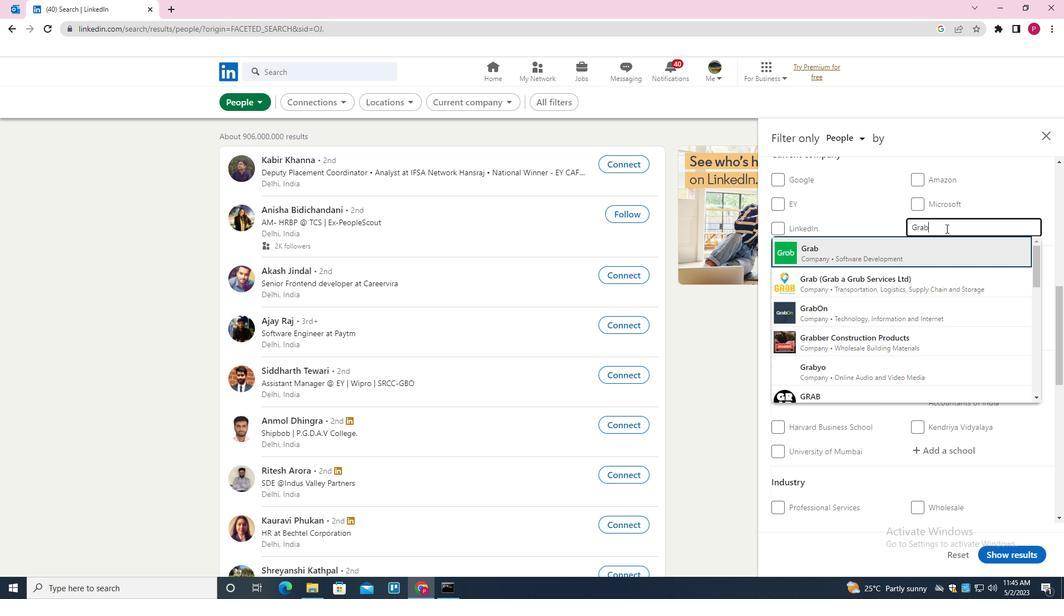 
Action: Mouse moved to (875, 285)
Screenshot: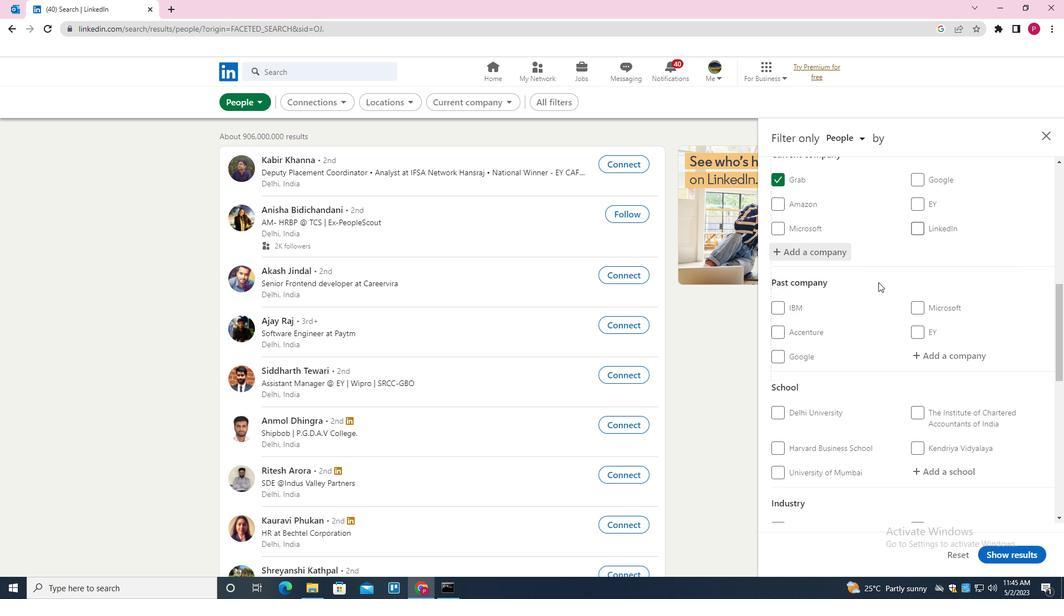 
Action: Mouse scrolled (875, 285) with delta (0, 0)
Screenshot: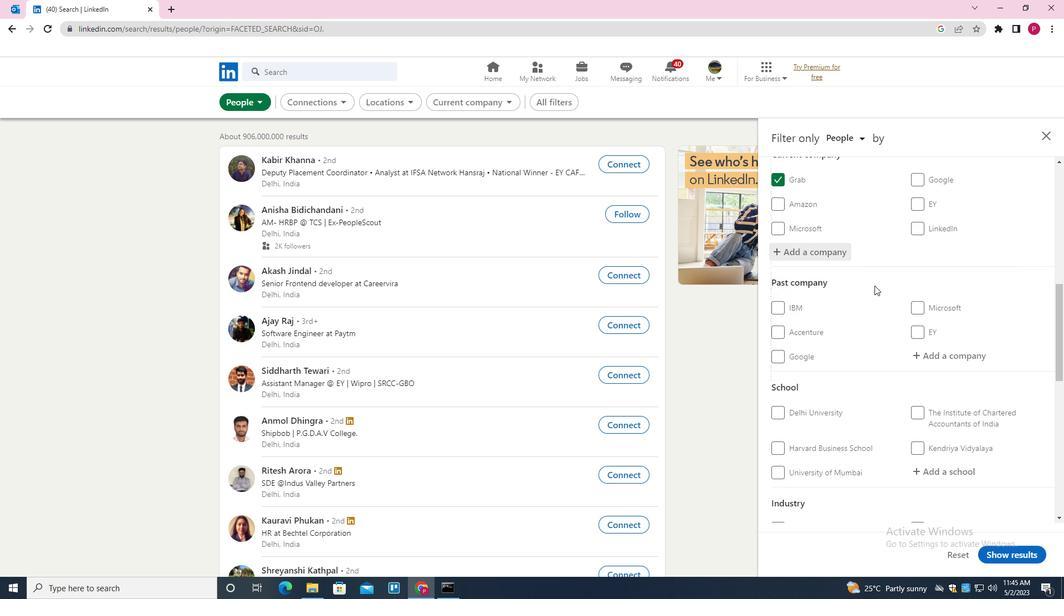 
Action: Mouse scrolled (875, 285) with delta (0, 0)
Screenshot: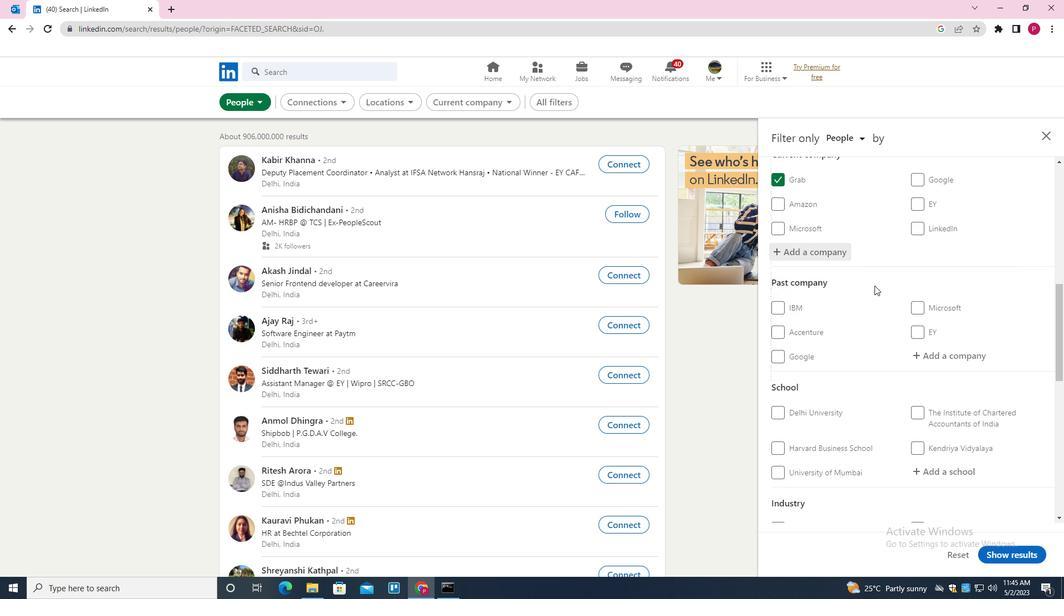 
Action: Mouse scrolled (875, 285) with delta (0, 0)
Screenshot: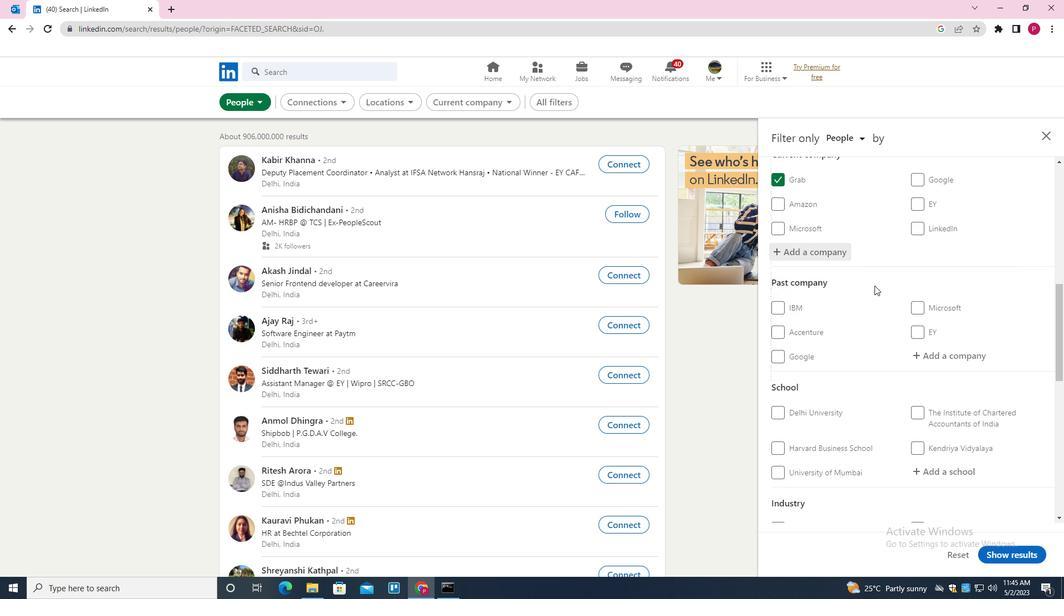 
Action: Mouse moved to (940, 300)
Screenshot: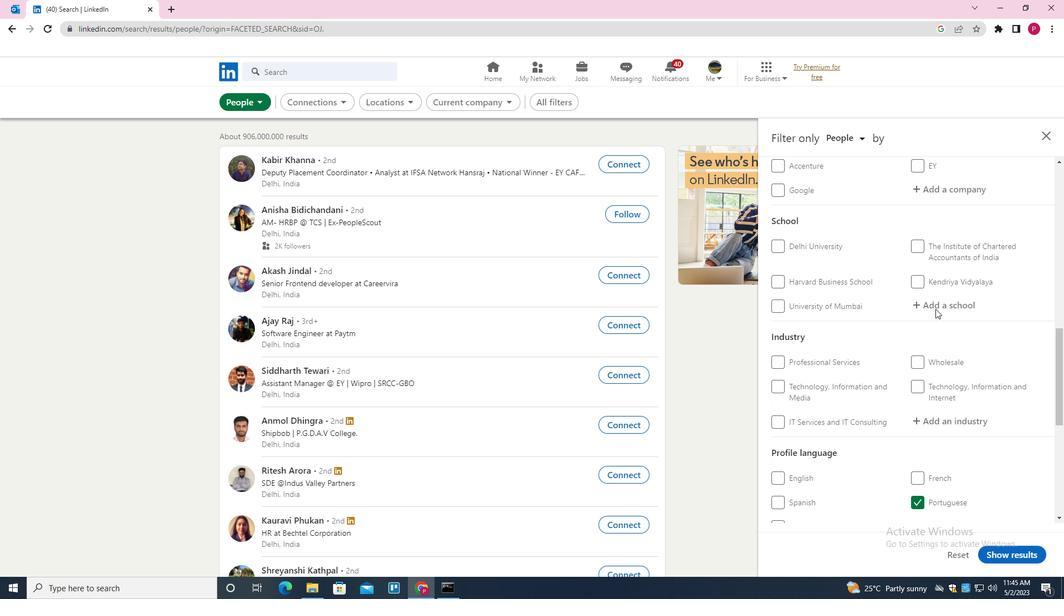 
Action: Mouse pressed left at (940, 300)
Screenshot: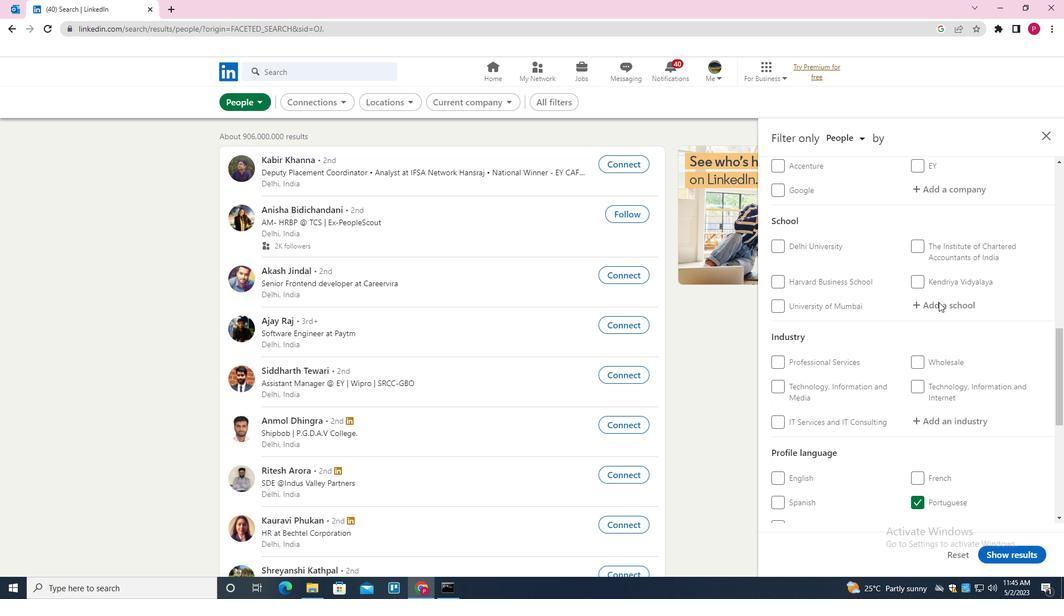 
Action: Mouse moved to (939, 305)
Screenshot: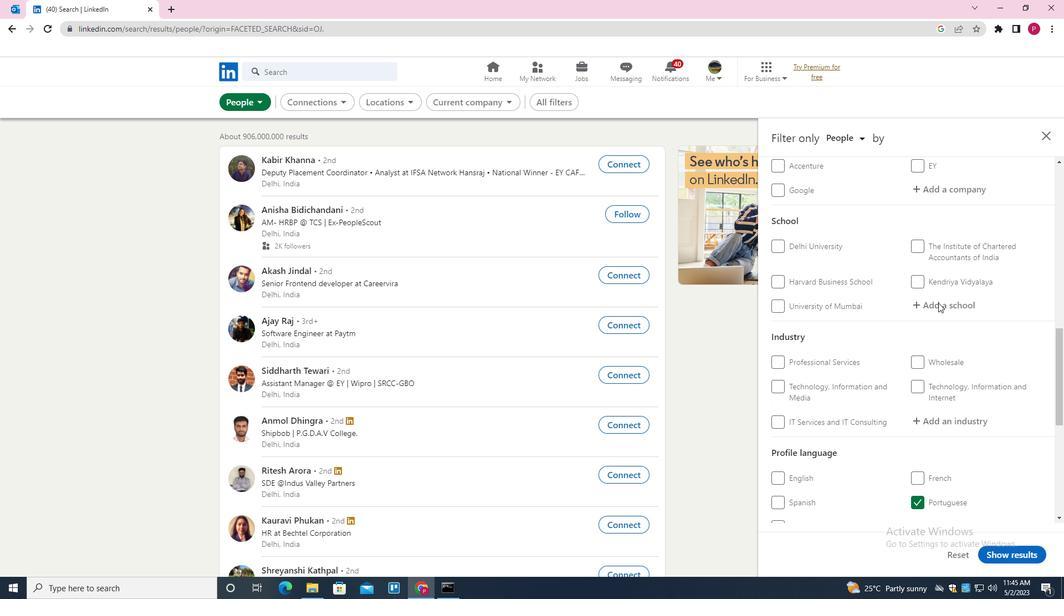 
Action: Key pressed <Key.shift>SRI<Key.space><Key.shift><Key.shift><Key.shift><Key.shift><Key.shift><Key.shift><Key.shift><Key.shift><Key.shift><Key.shift><Key.shift><Key.shift><Key.shift><Key.shift><Key.shift><Key.shift><Key.shift>JYACHAMAR<Key.backspace><Key.backspace><Key.backspace><Key.backspace><Key.backspace><Key.backspace><Key.backspace><Key.backspace>AYACHAMAR<Key.down><Key.enter>
Screenshot: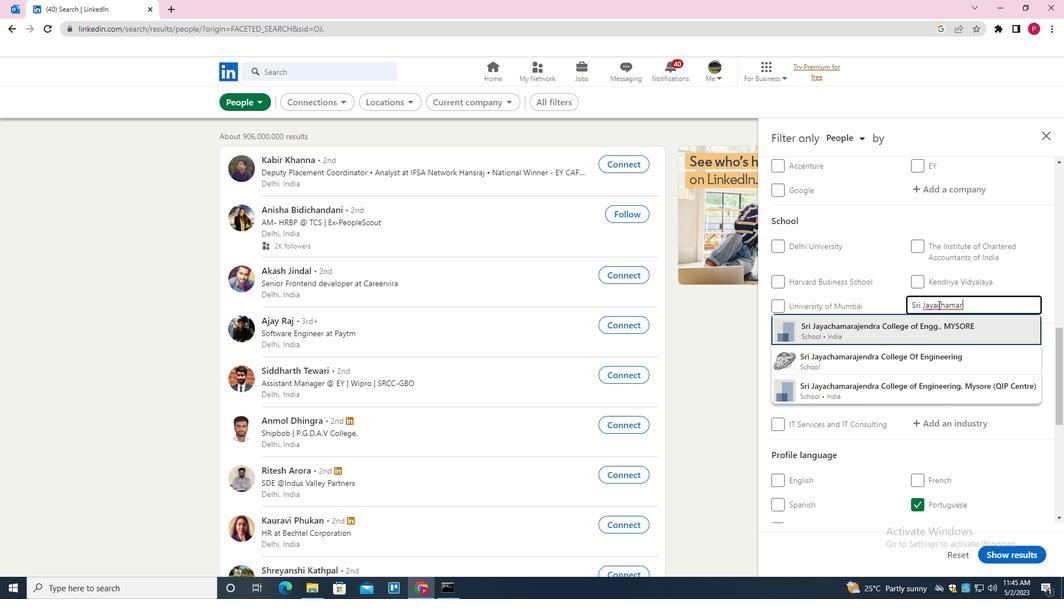 
Action: Mouse scrolled (939, 304) with delta (0, 0)
Screenshot: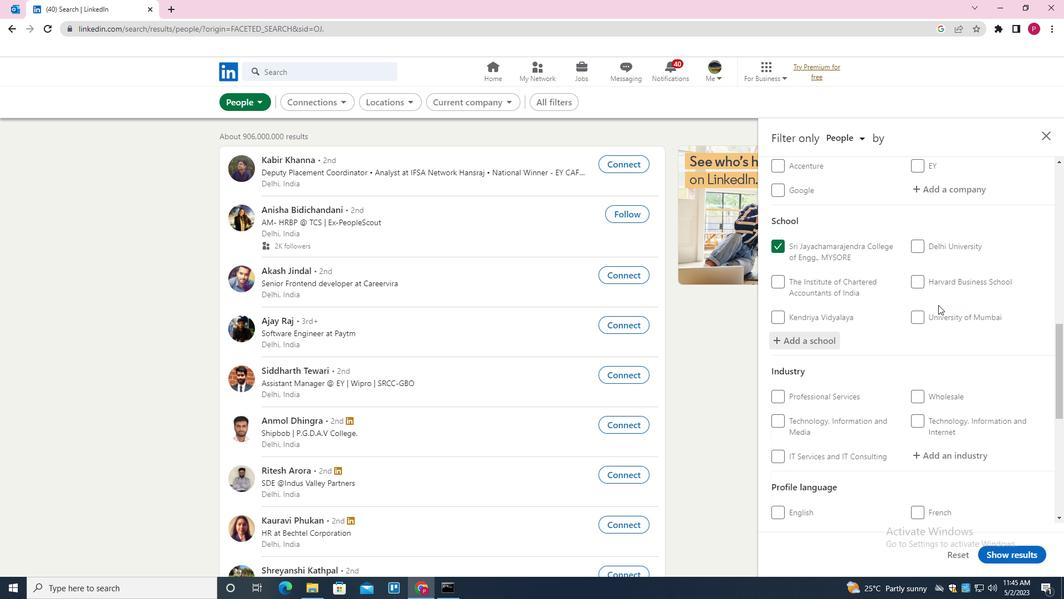 
Action: Mouse scrolled (939, 304) with delta (0, 0)
Screenshot: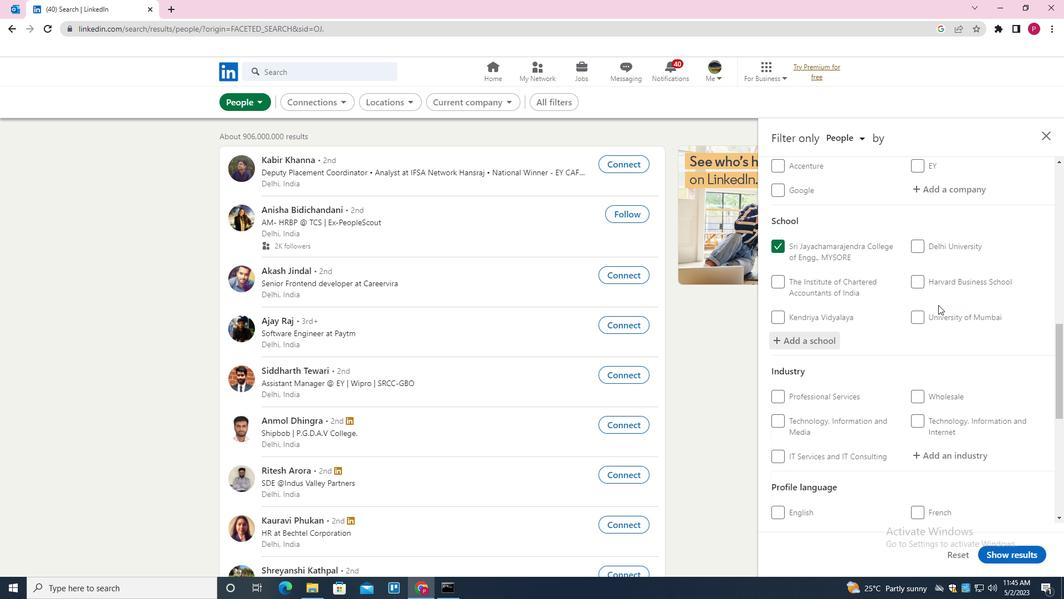 
Action: Mouse scrolled (939, 304) with delta (0, 0)
Screenshot: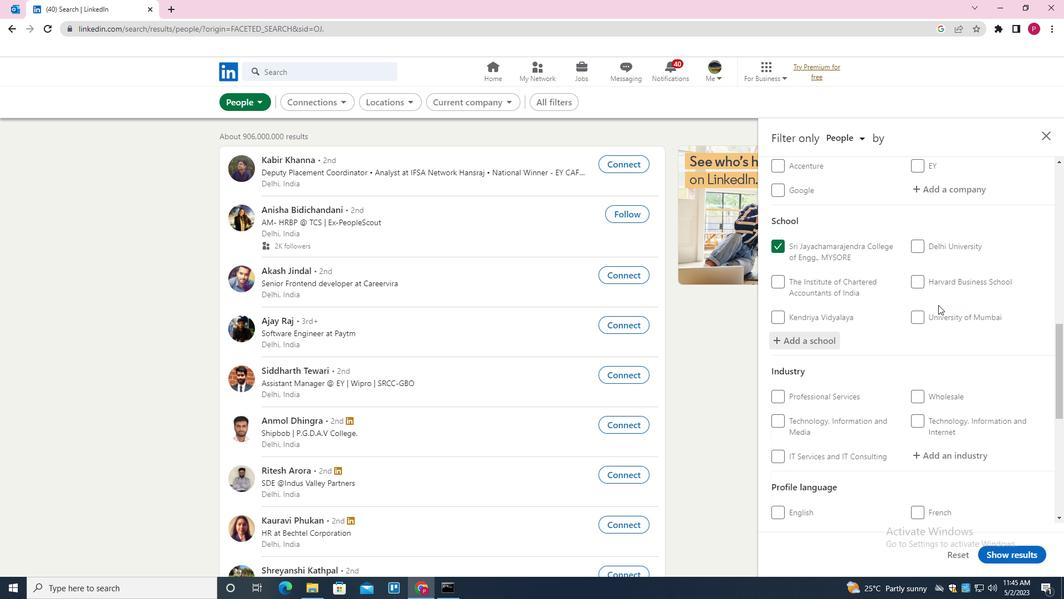 
Action: Mouse moved to (958, 287)
Screenshot: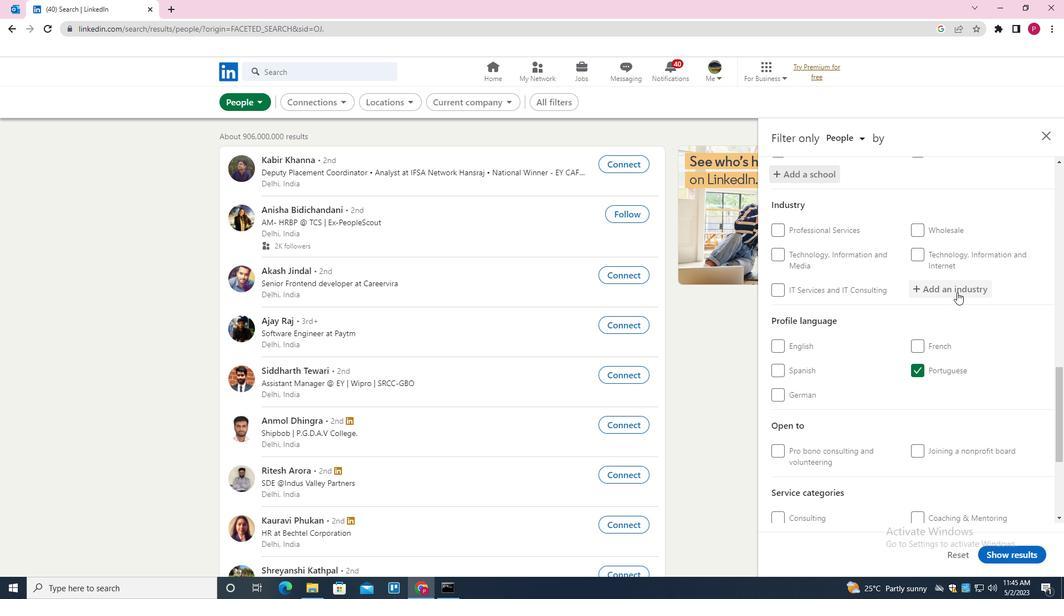 
Action: Mouse pressed left at (958, 287)
Screenshot: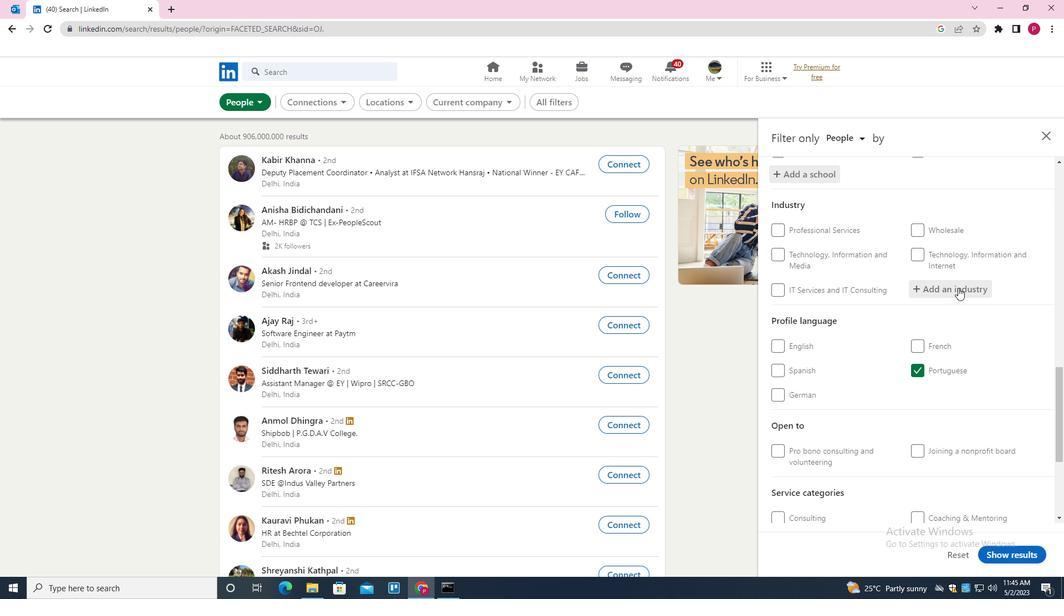 
Action: Mouse moved to (928, 308)
Screenshot: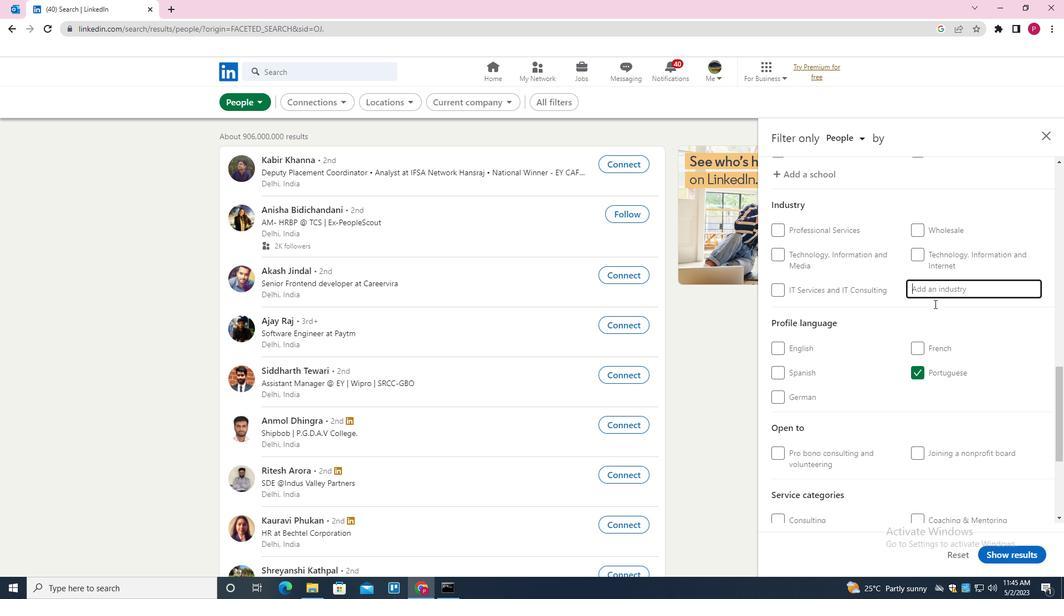 
Action: Key pressed <Key.shift><Key.shift><Key.shift><Key.shift><Key.shift><Key.shift><Key.shift><Key.shift>RETAIL<Key.space><Key.shift>F<Key.right><Key.down><Key.down><Key.enter>
Screenshot: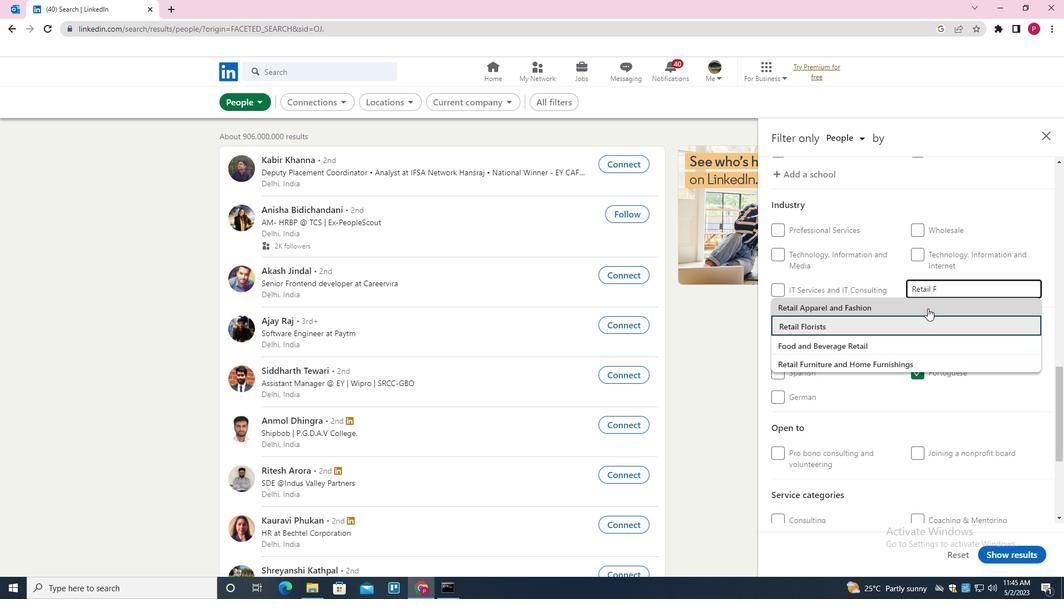 
Action: Mouse moved to (916, 316)
Screenshot: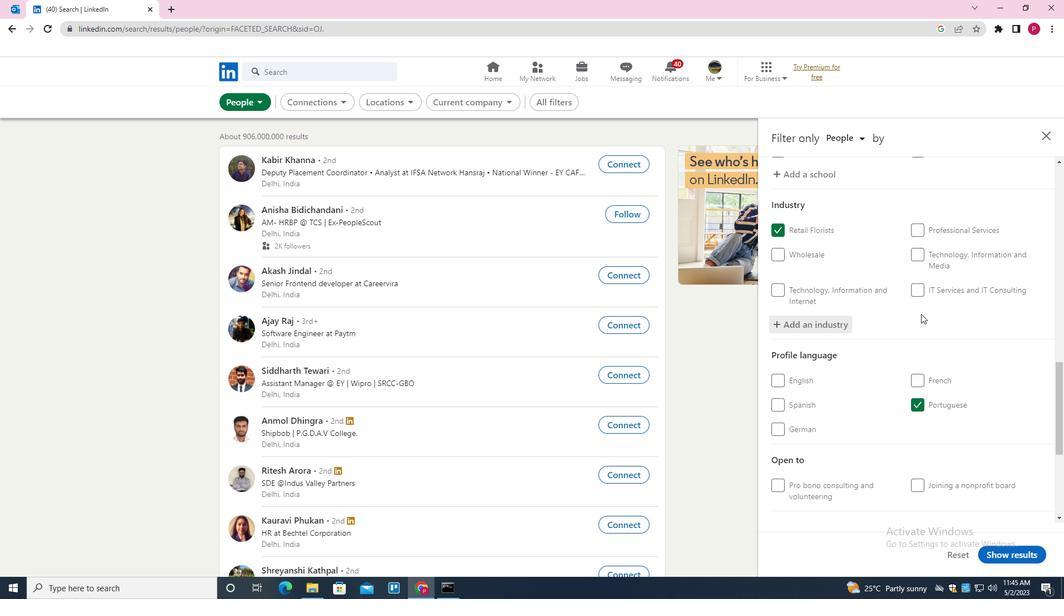 
Action: Mouse scrolled (916, 316) with delta (0, 0)
Screenshot: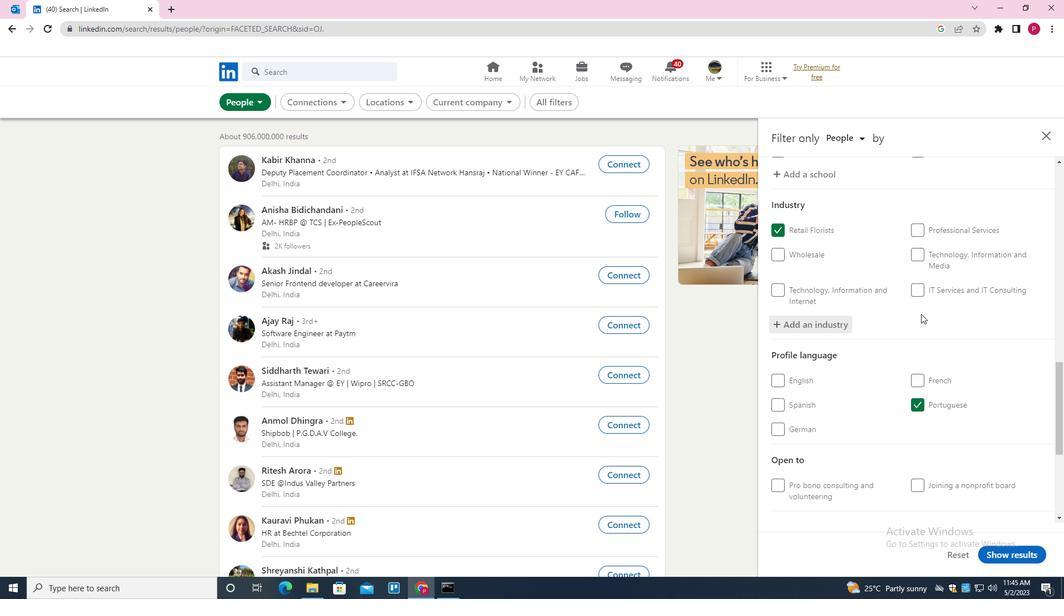 
Action: Mouse moved to (916, 317)
Screenshot: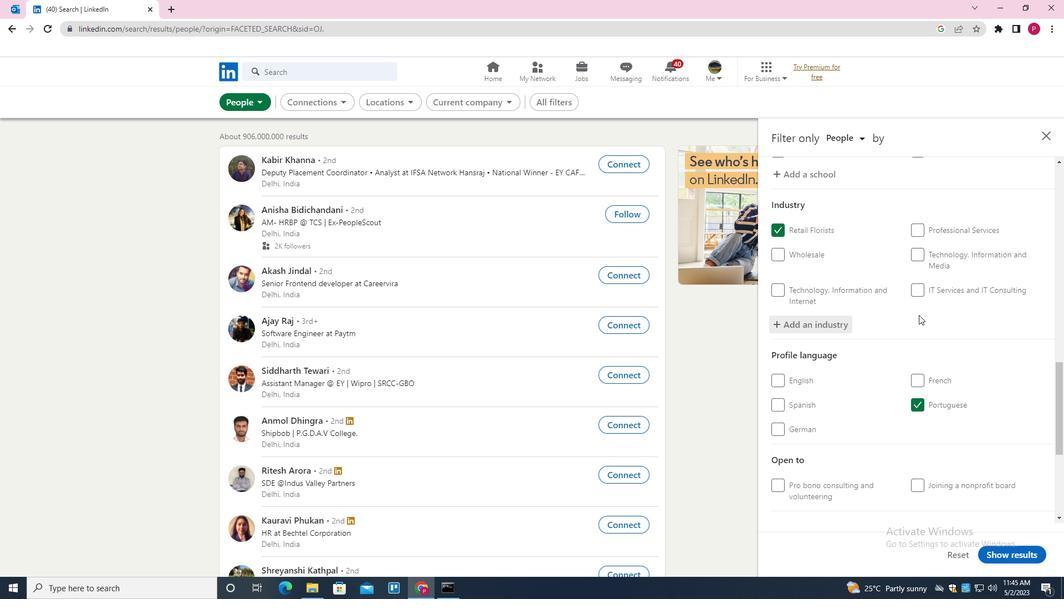 
Action: Mouse scrolled (916, 316) with delta (0, 0)
Screenshot: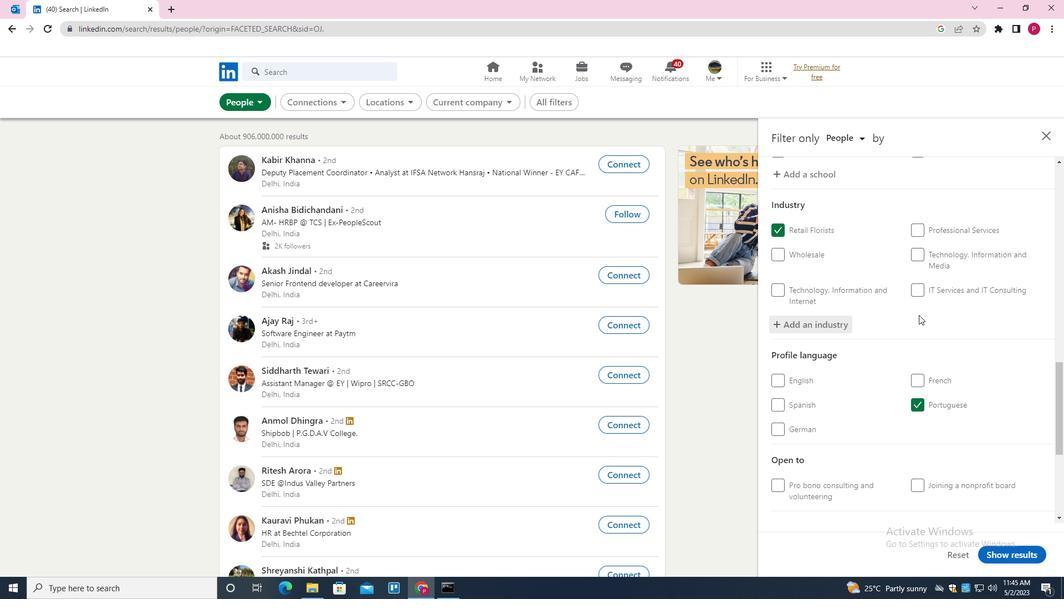 
Action: Mouse scrolled (916, 316) with delta (0, 0)
Screenshot: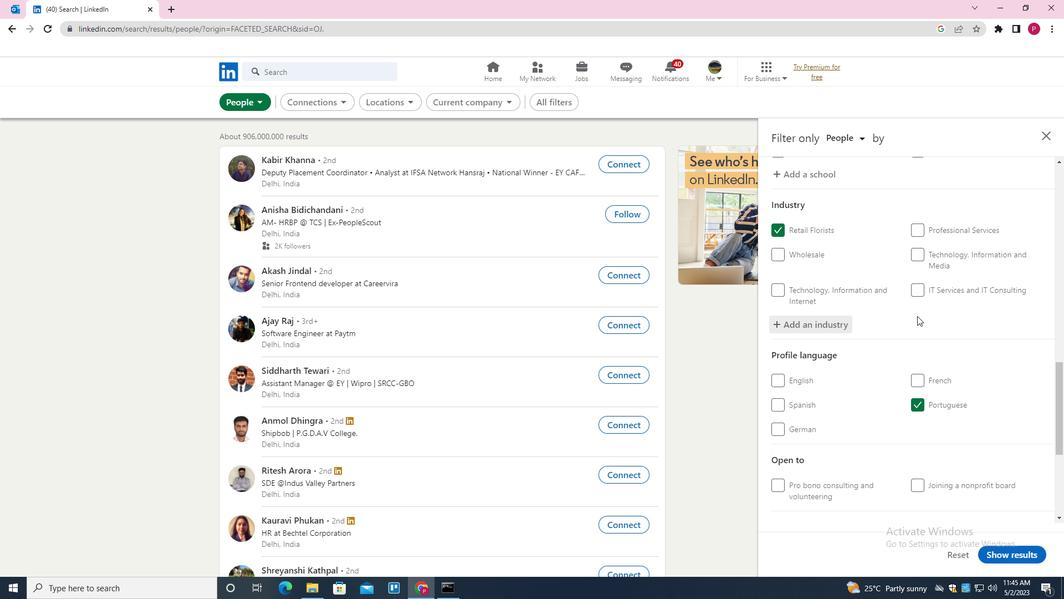 
Action: Mouse moved to (915, 317)
Screenshot: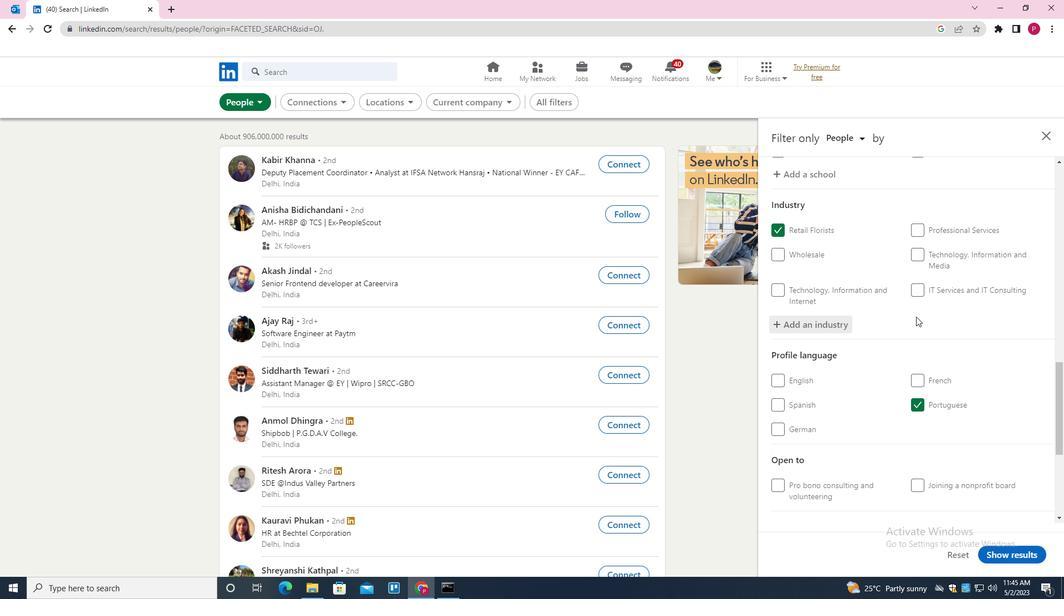 
Action: Mouse scrolled (915, 316) with delta (0, 0)
Screenshot: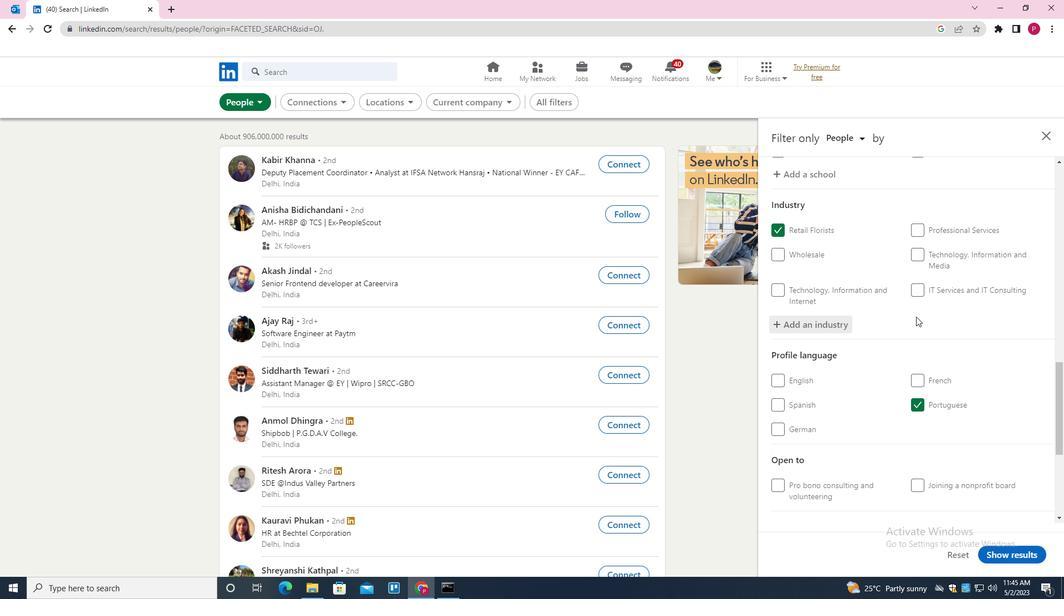
Action: Mouse moved to (941, 377)
Screenshot: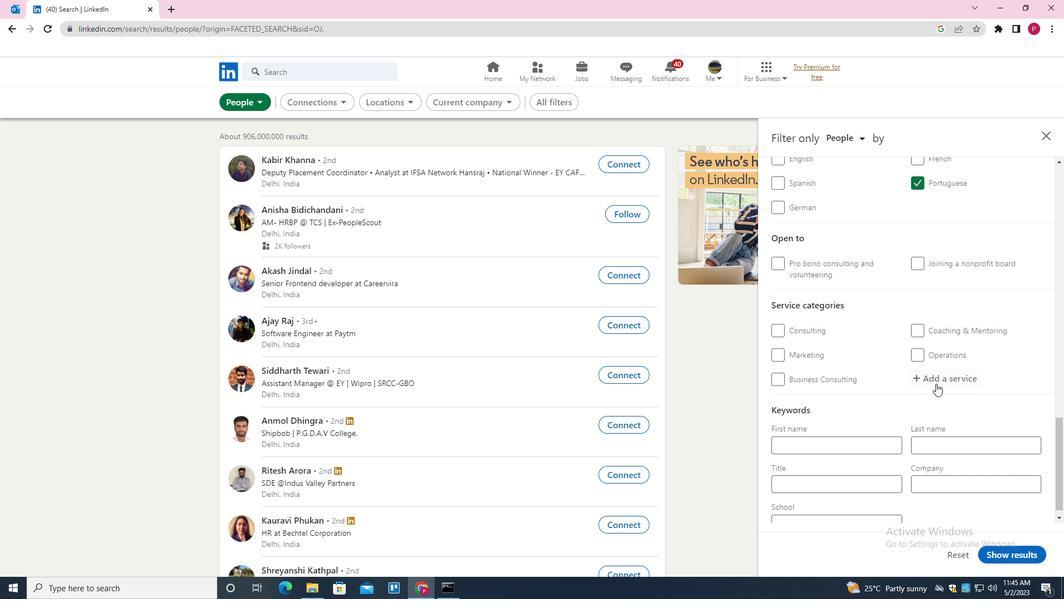
Action: Mouse pressed left at (941, 377)
Screenshot: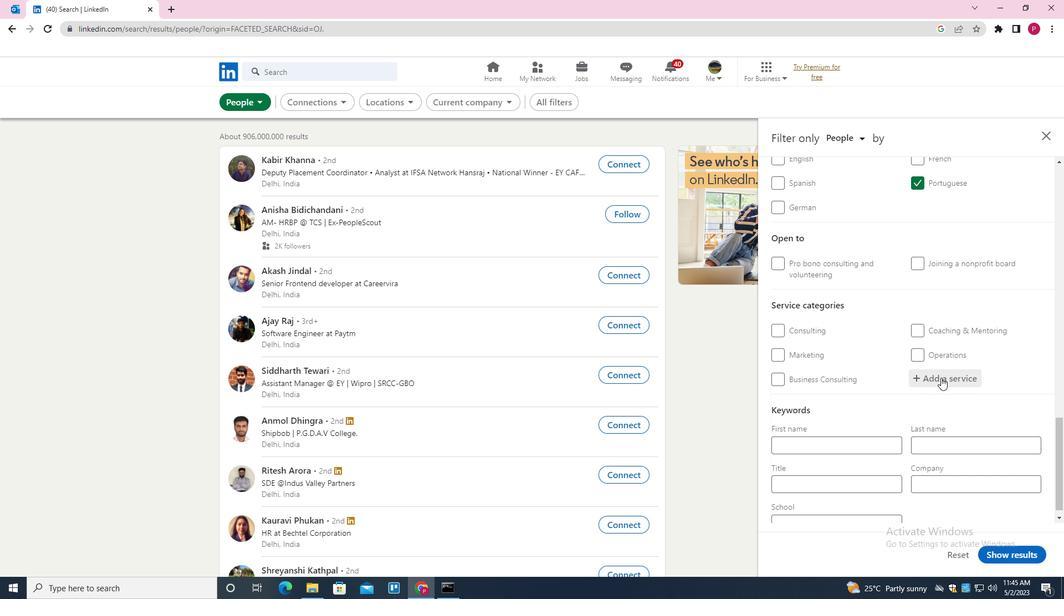 
Action: Key pressed <Key.shift><Key.shift>LIFE<Key.space><Key.down><Key.enter>
Screenshot: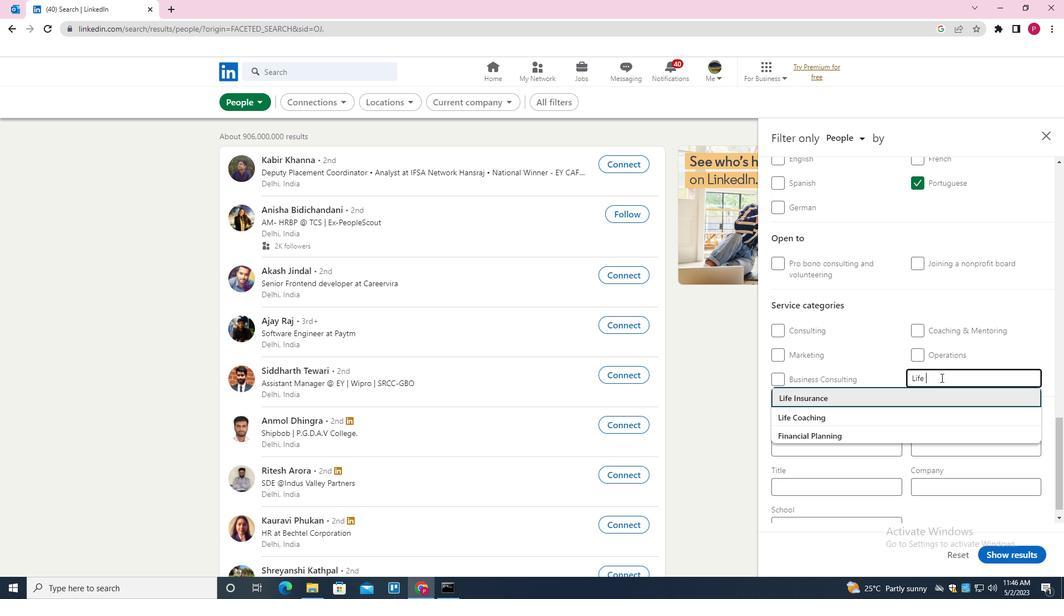 
Action: Mouse scrolled (941, 377) with delta (0, 0)
Screenshot: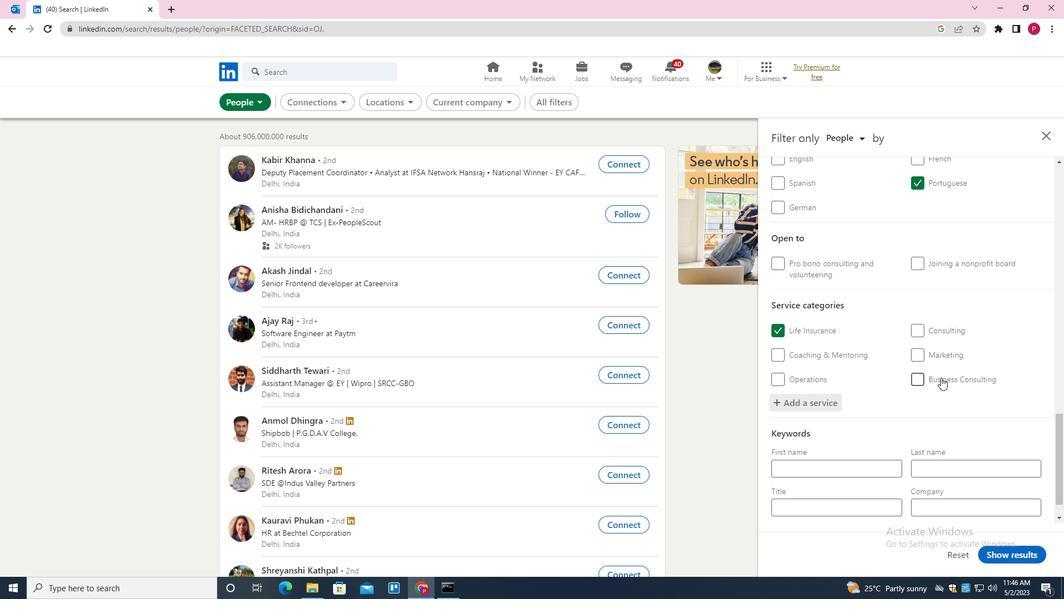 
Action: Mouse scrolled (941, 377) with delta (0, 0)
Screenshot: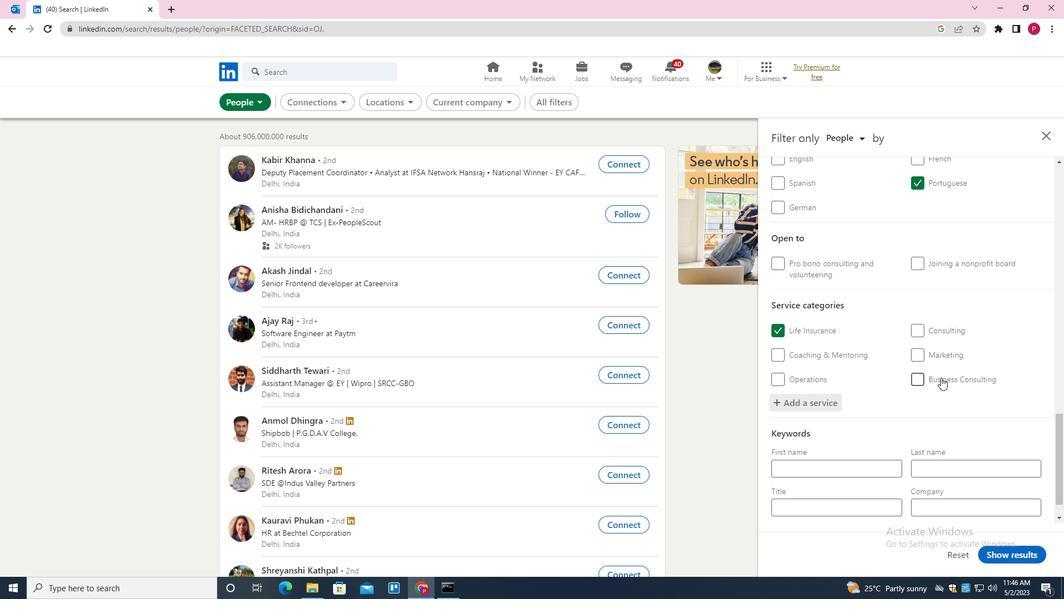 
Action: Mouse scrolled (941, 377) with delta (0, 0)
Screenshot: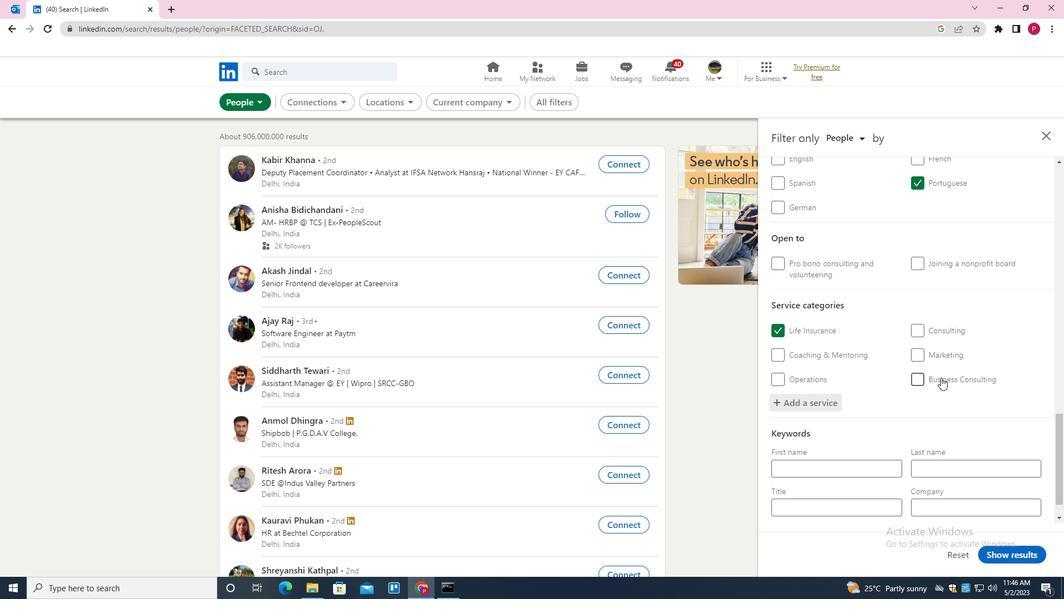 
Action: Mouse scrolled (941, 377) with delta (0, 0)
Screenshot: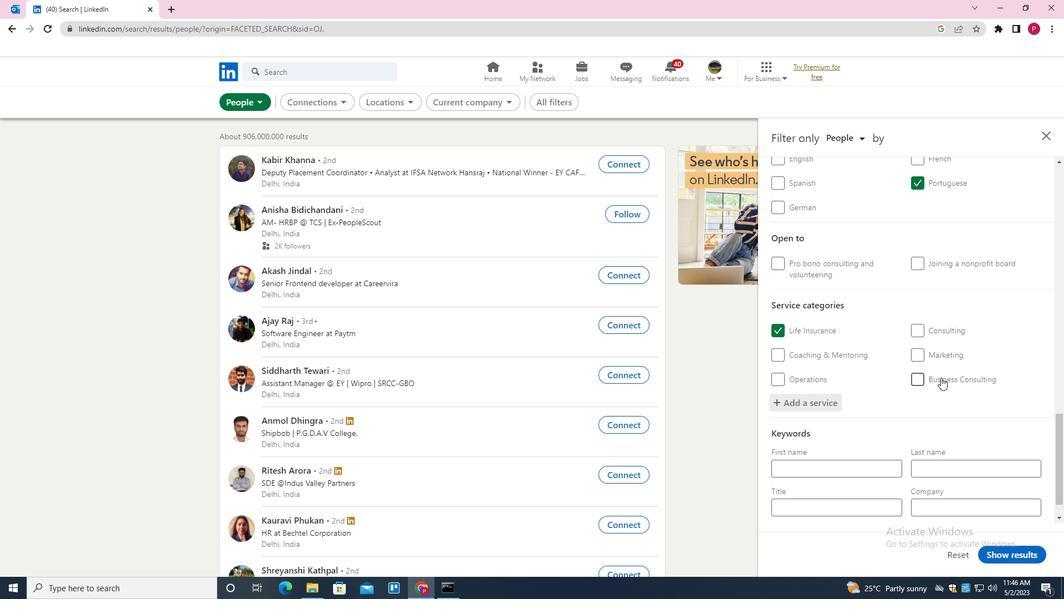 
Action: Mouse moved to (939, 379)
Screenshot: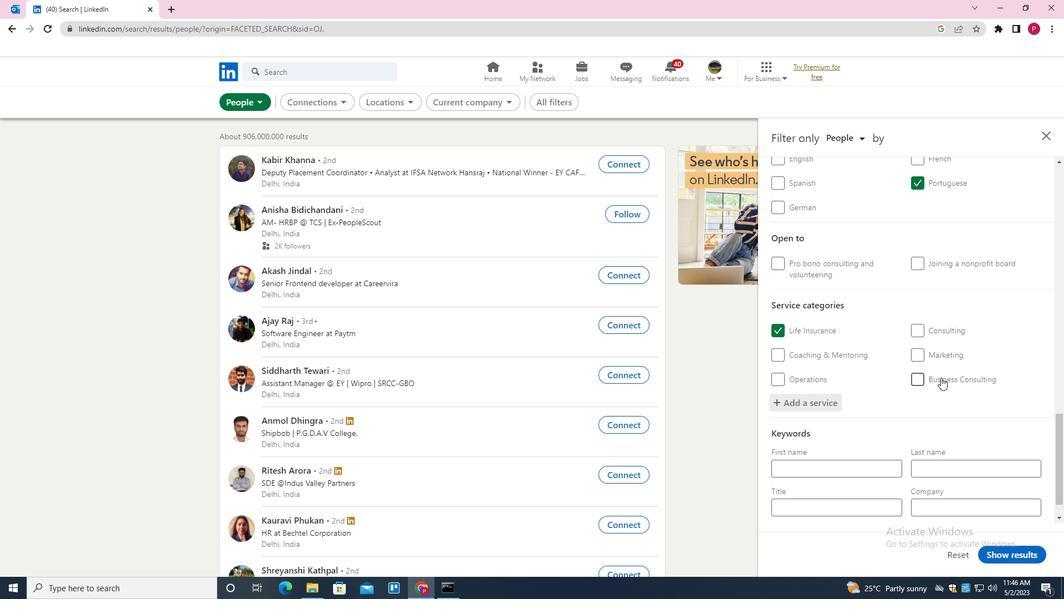 
Action: Mouse scrolled (939, 378) with delta (0, 0)
Screenshot: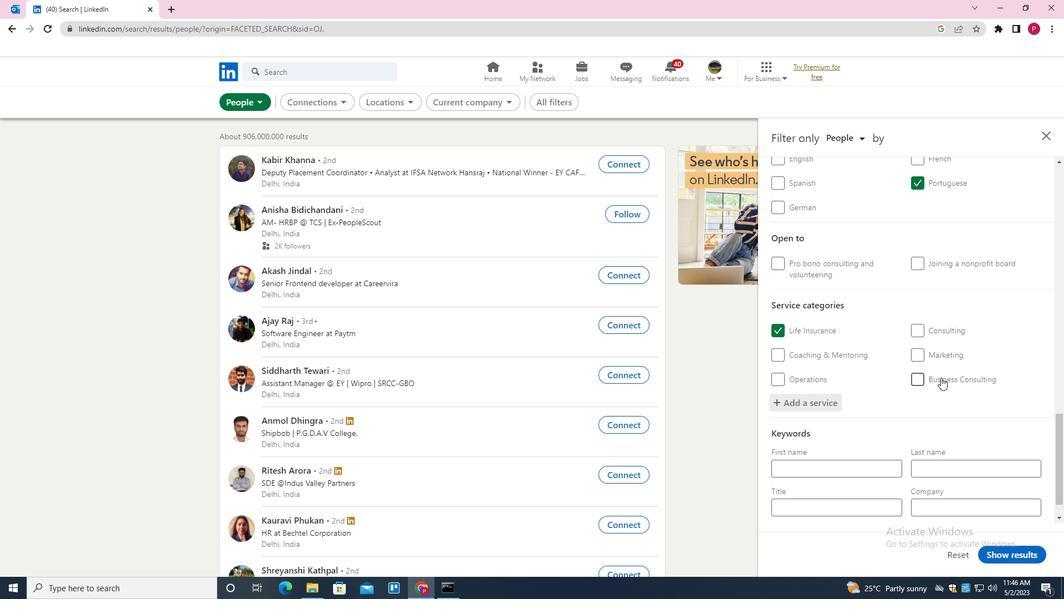 
Action: Mouse moved to (846, 469)
Screenshot: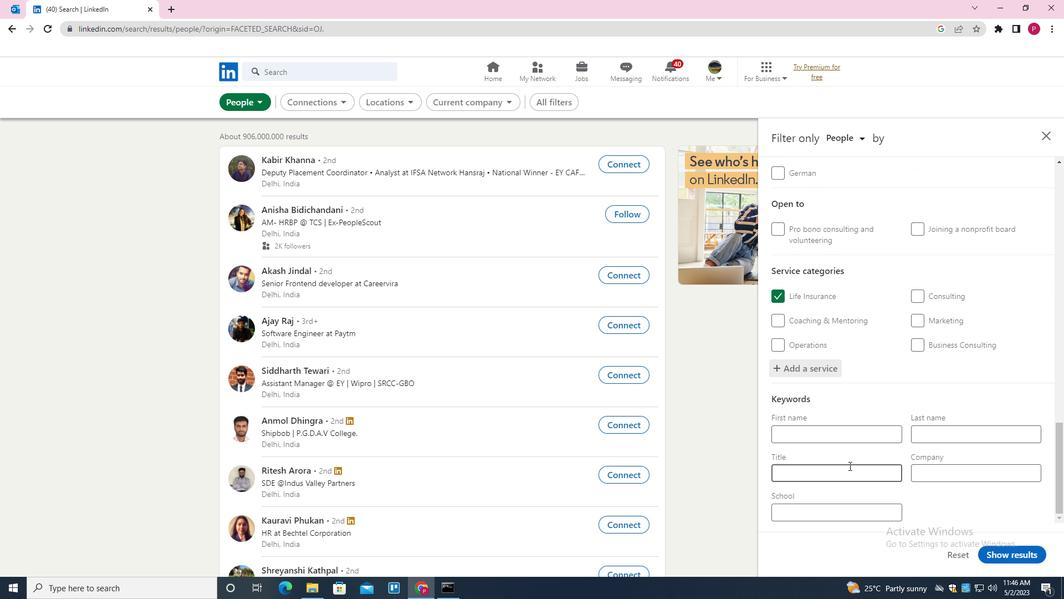
Action: Mouse pressed left at (846, 469)
Screenshot: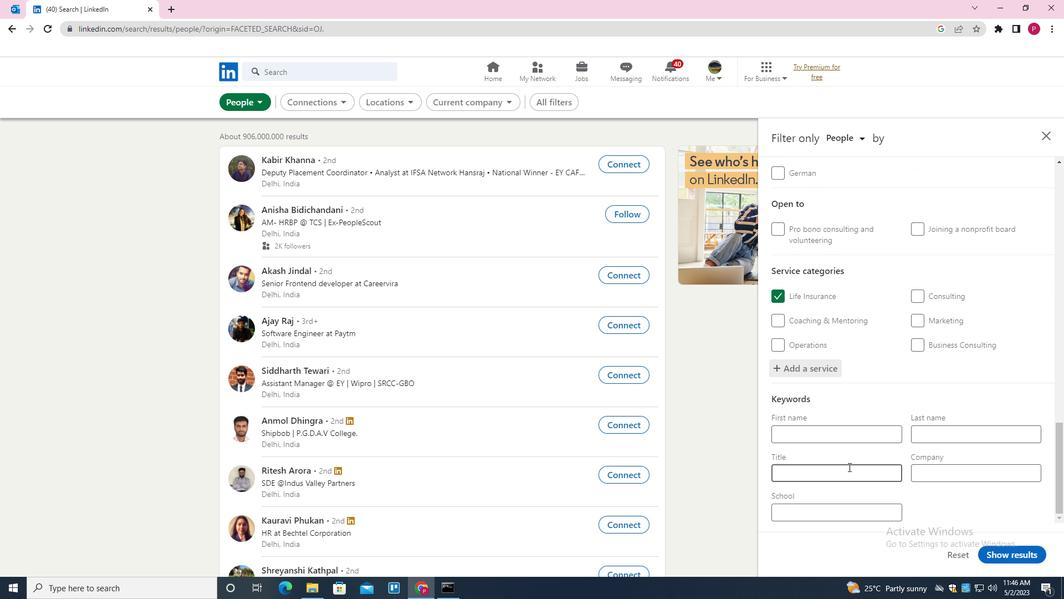 
Action: Mouse moved to (862, 440)
Screenshot: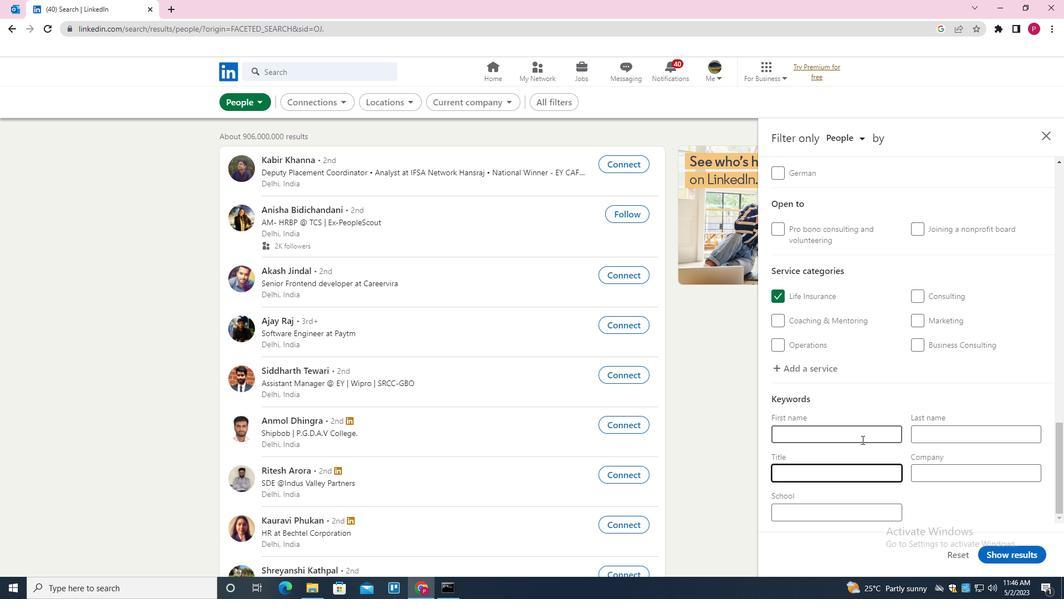 
Action: Key pressed <Key.shift>DIRECTOR
Screenshot: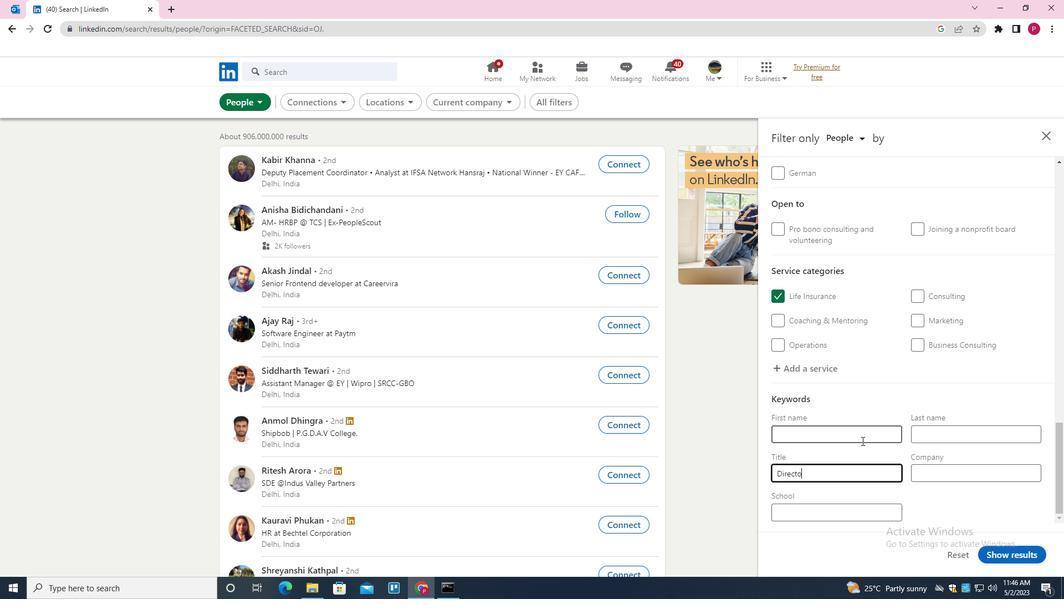 
Action: Mouse moved to (988, 549)
Screenshot: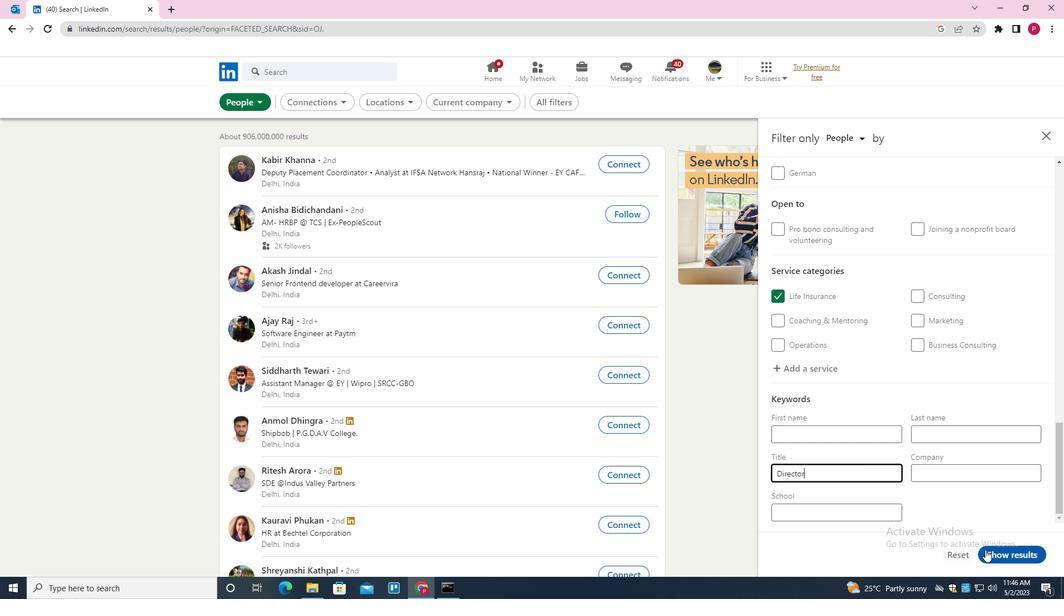 
Action: Mouse pressed left at (988, 549)
Screenshot: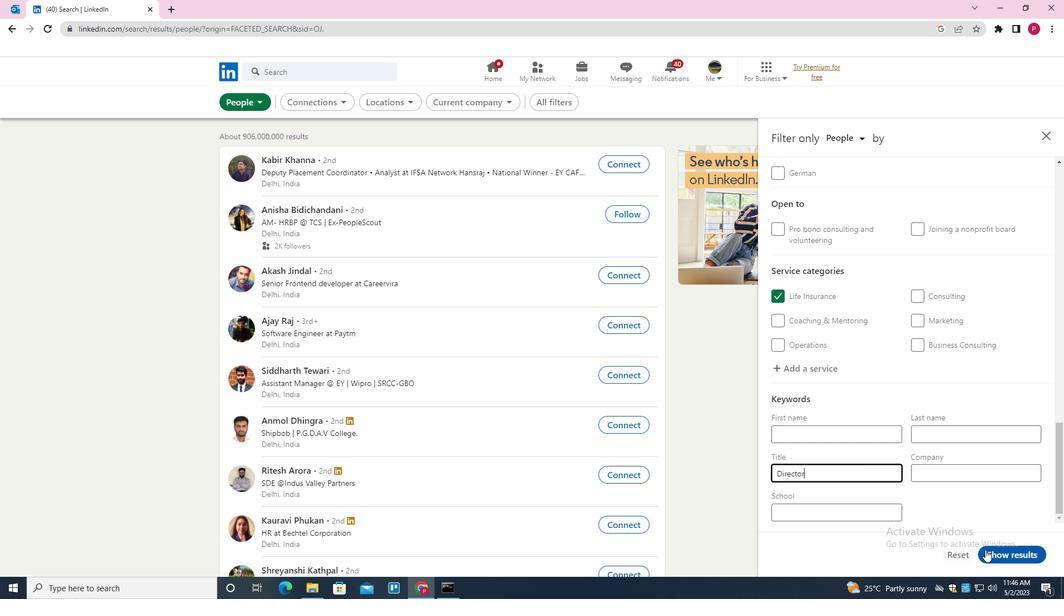 
Action: Mouse moved to (567, 293)
Screenshot: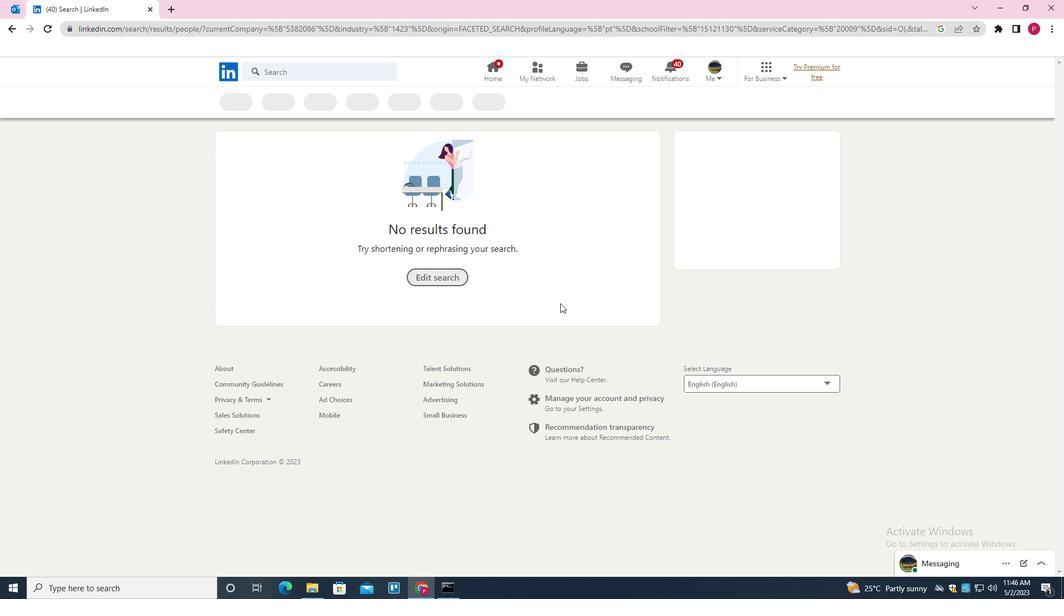 
